 Task: Find connections with filter location Redcar with filter topic #Storytellingwith filter profile language Potuguese with filter current company Cochlear with filter school Panimalar Engineering College with filter industry Securities and Commodity Exchanges with filter service category Relocation with filter keywords title Chief Engineer
Action: Mouse moved to (478, 45)
Screenshot: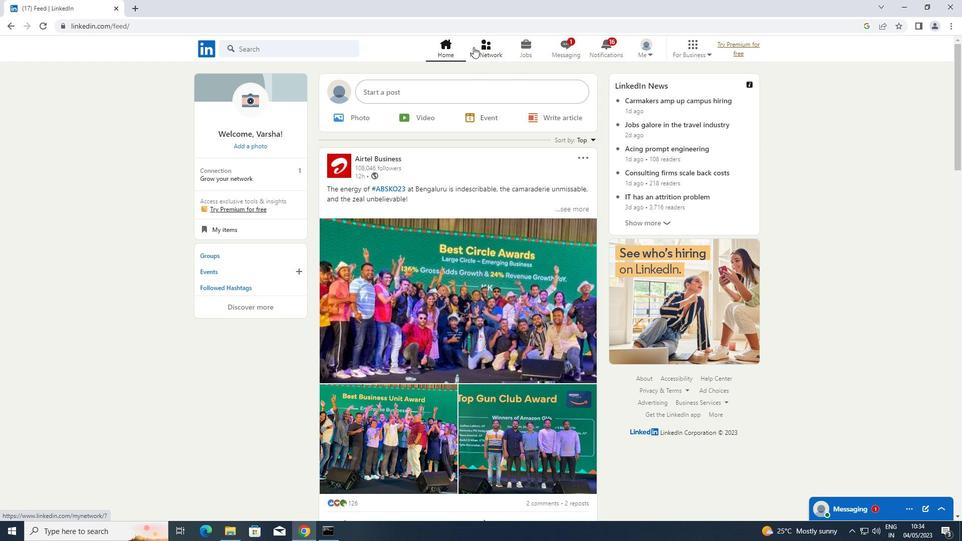 
Action: Mouse pressed left at (478, 45)
Screenshot: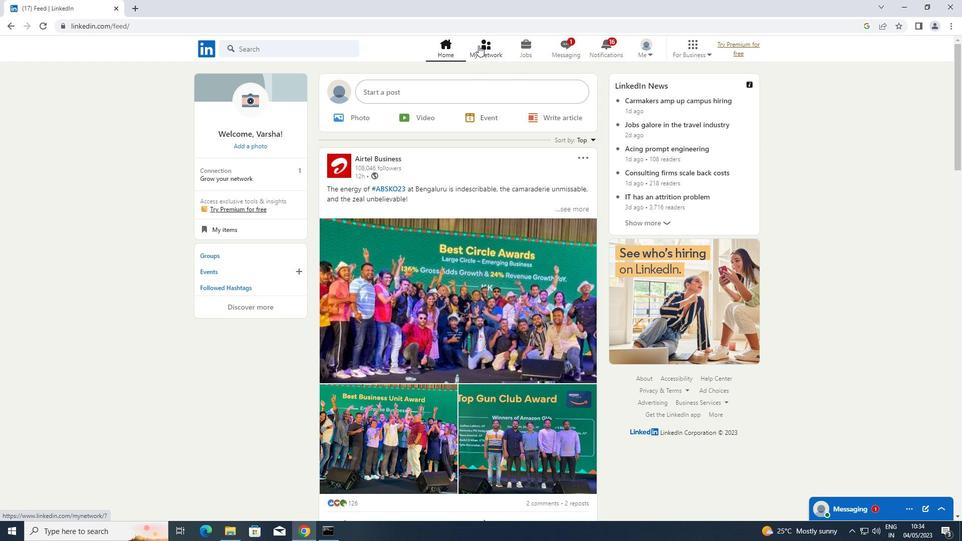 
Action: Mouse moved to (286, 107)
Screenshot: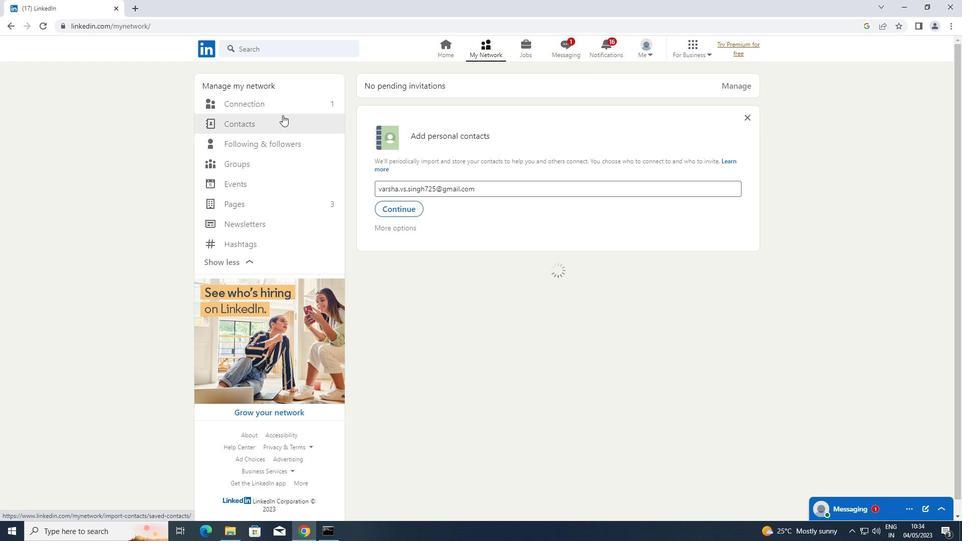 
Action: Mouse pressed left at (286, 107)
Screenshot: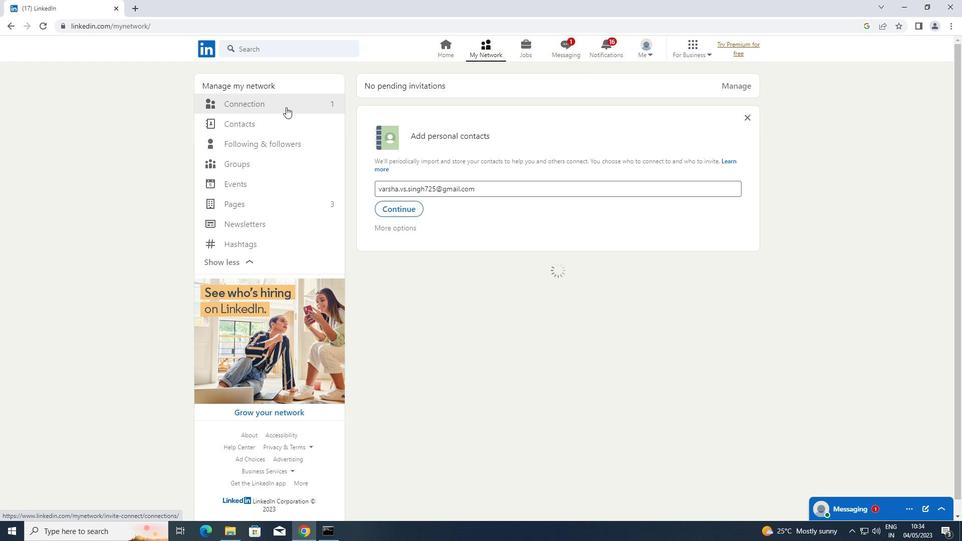 
Action: Mouse moved to (571, 108)
Screenshot: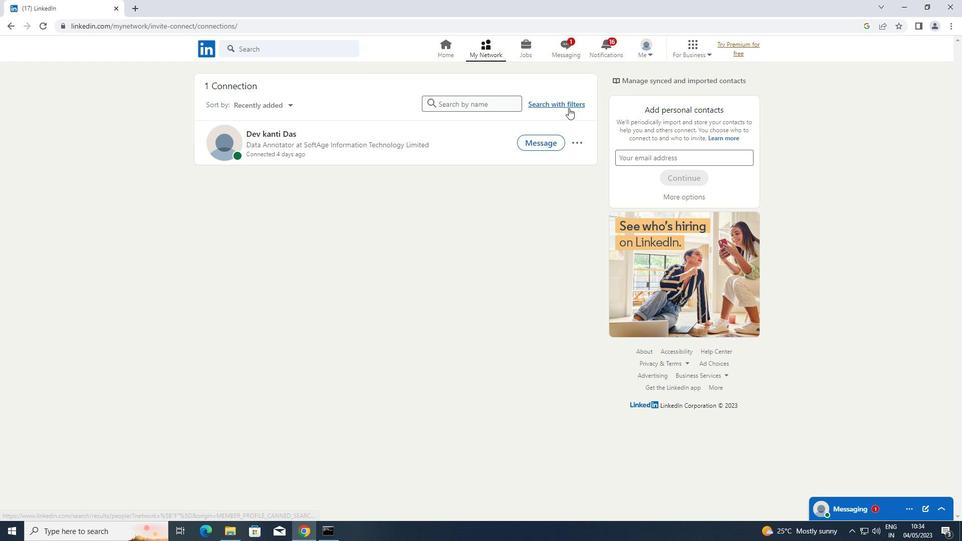 
Action: Mouse pressed left at (571, 108)
Screenshot: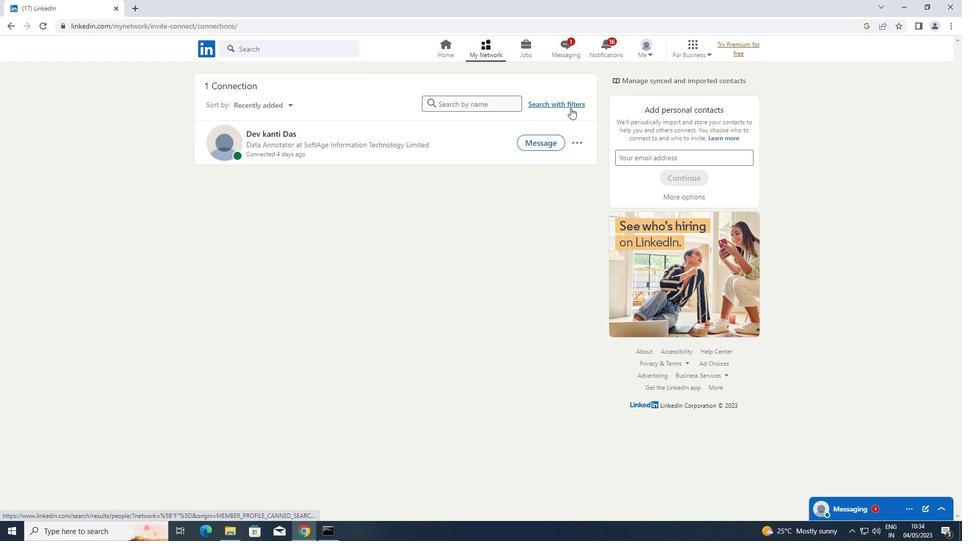 
Action: Mouse moved to (507, 76)
Screenshot: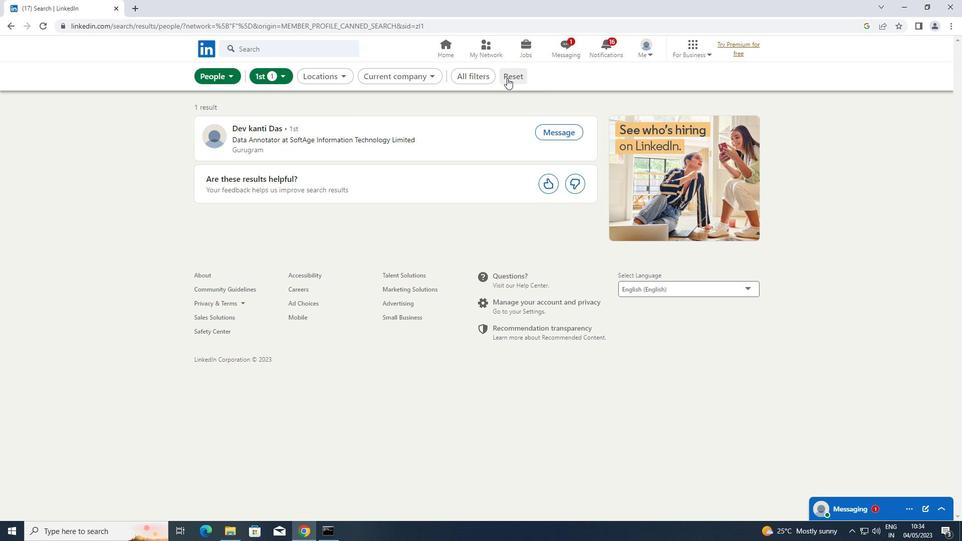 
Action: Mouse pressed left at (507, 76)
Screenshot: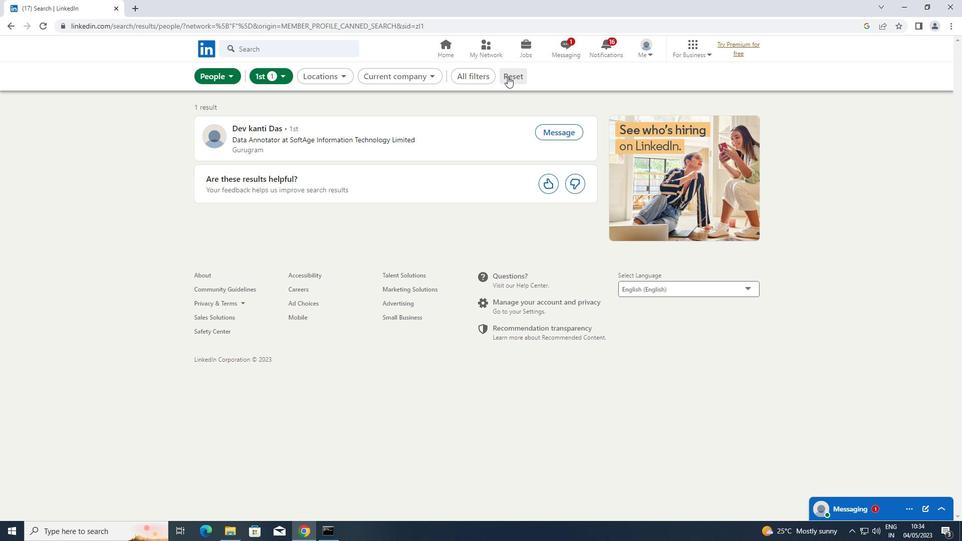 
Action: Mouse moved to (504, 76)
Screenshot: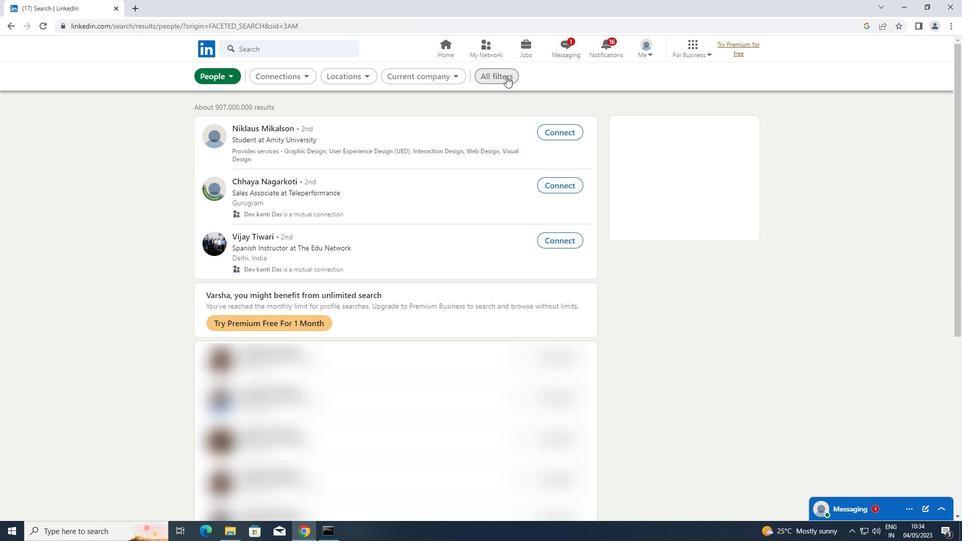 
Action: Mouse pressed left at (504, 76)
Screenshot: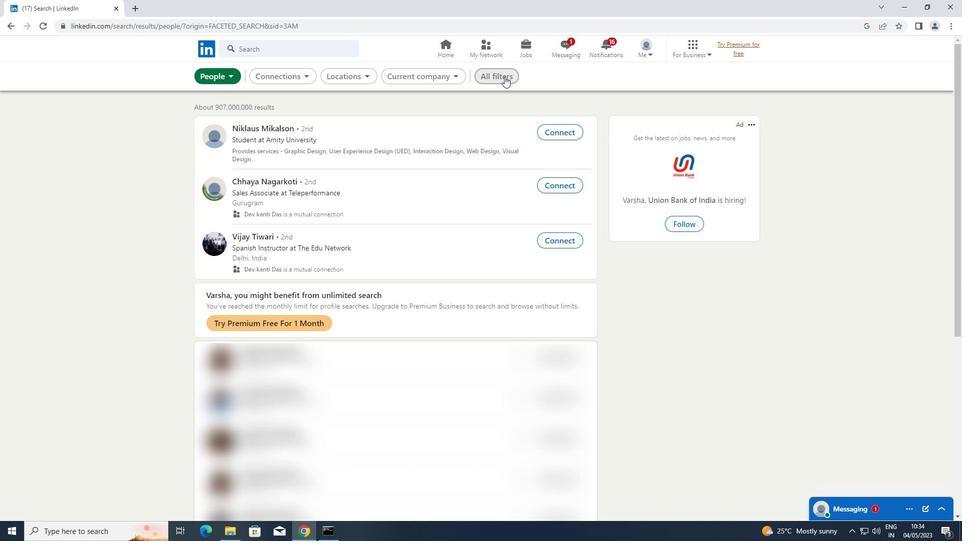 
Action: Mouse moved to (707, 188)
Screenshot: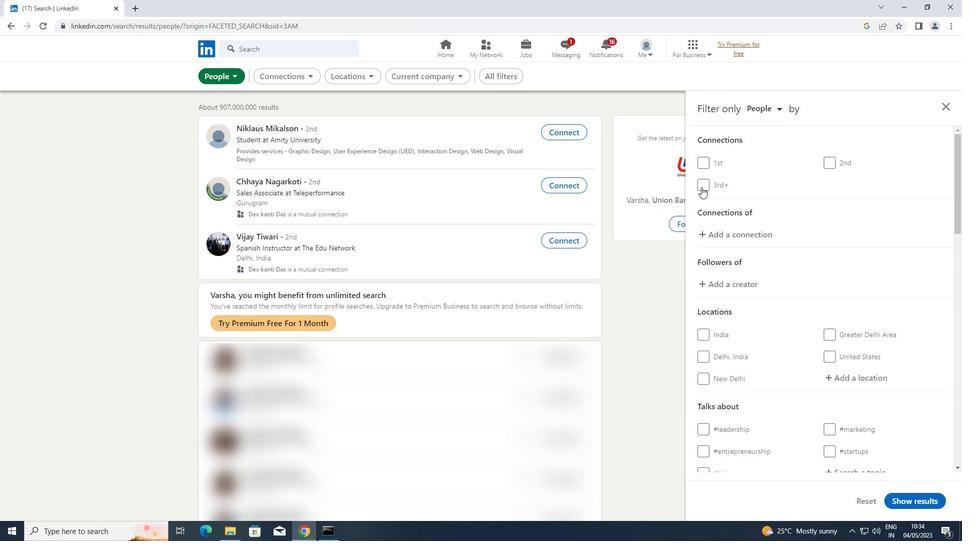 
Action: Mouse scrolled (707, 188) with delta (0, 0)
Screenshot: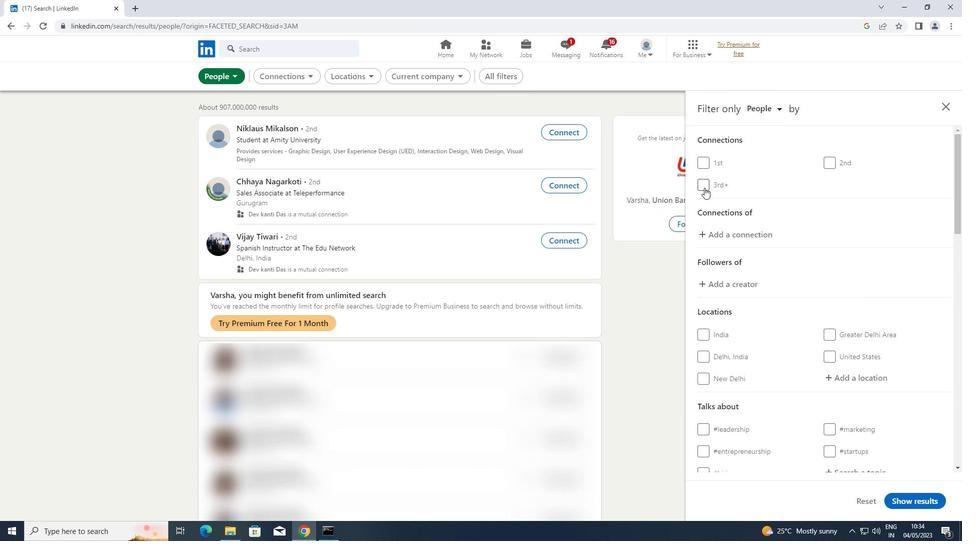 
Action: Mouse scrolled (707, 188) with delta (0, 0)
Screenshot: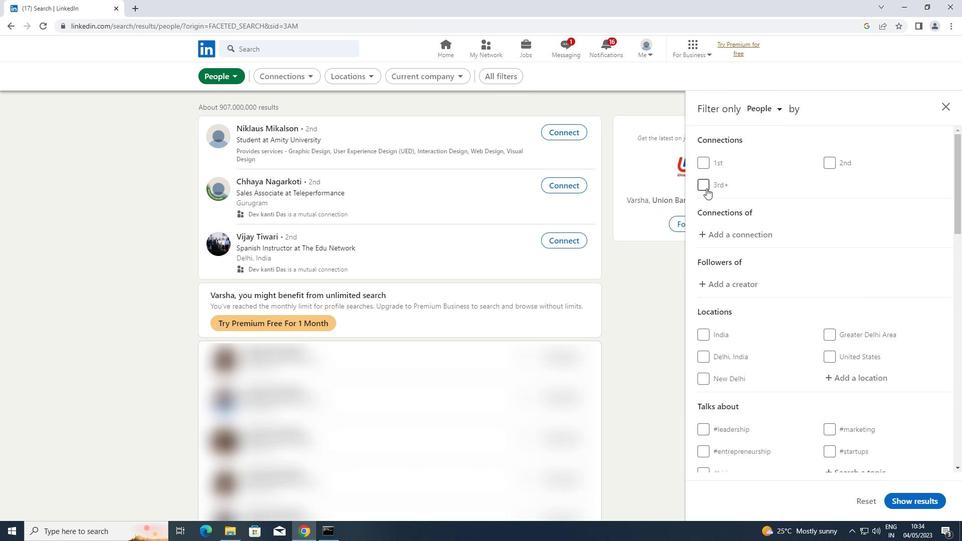 
Action: Mouse moved to (877, 274)
Screenshot: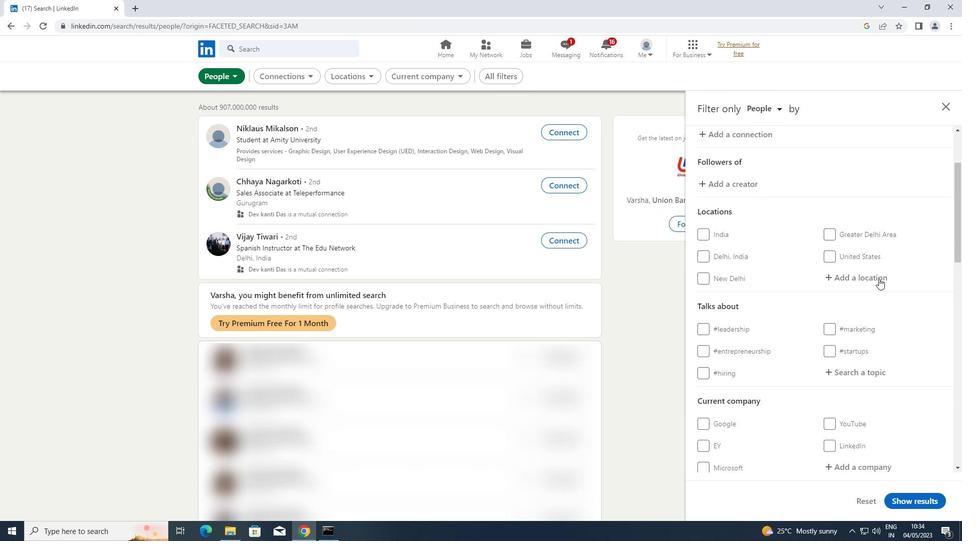 
Action: Mouse pressed left at (877, 274)
Screenshot: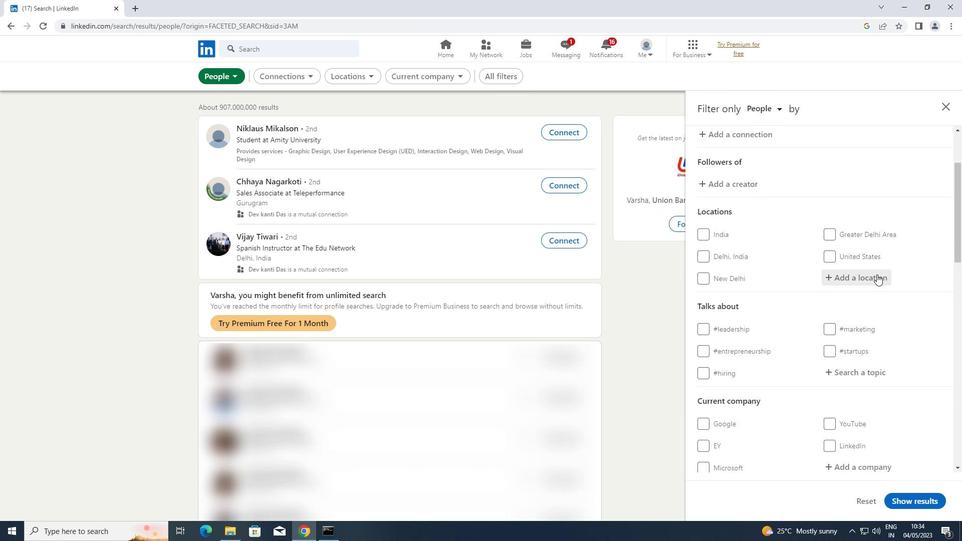 
Action: Key pressed <Key.shift>REDCAR
Screenshot: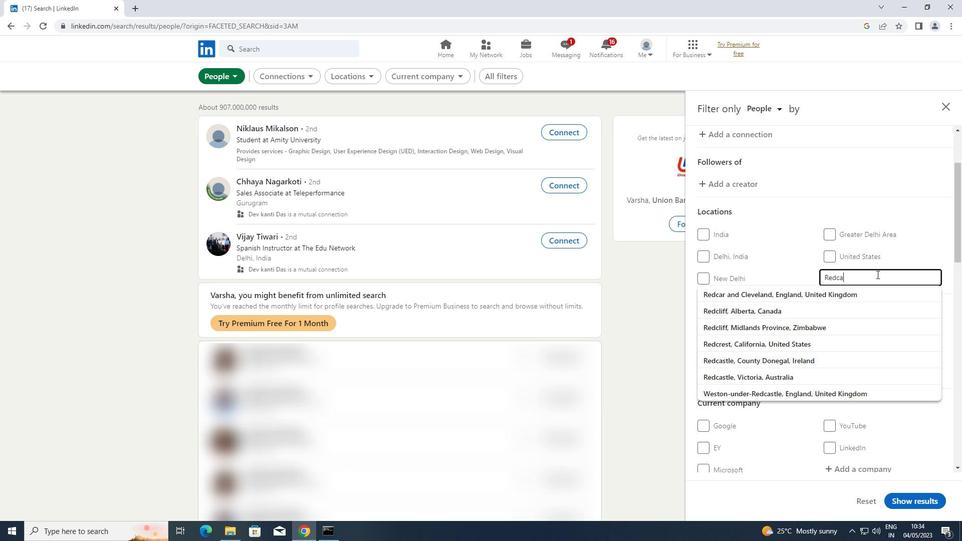 
Action: Mouse moved to (858, 378)
Screenshot: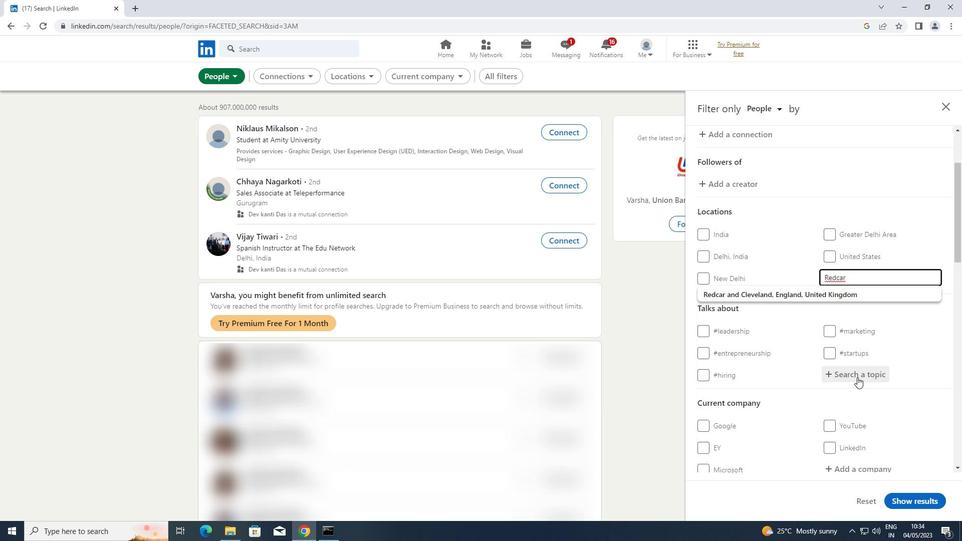 
Action: Mouse pressed left at (858, 378)
Screenshot: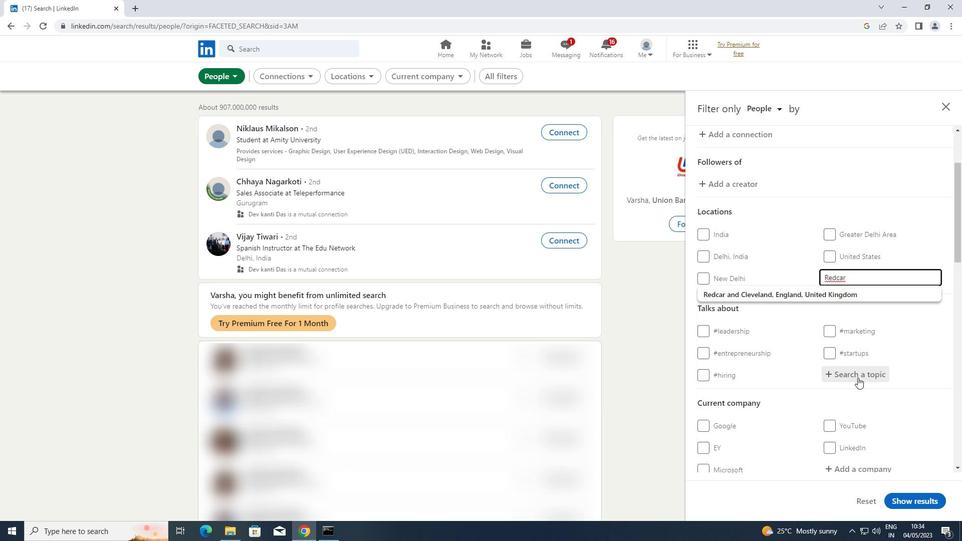 
Action: Key pressed <Key.shift>#<Key.shift>STORYTELLING
Screenshot: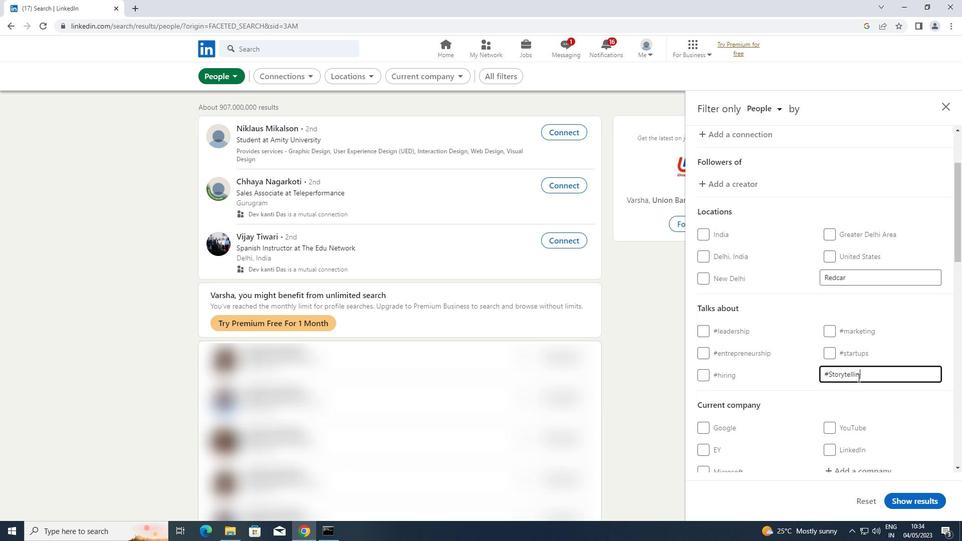 
Action: Mouse moved to (849, 386)
Screenshot: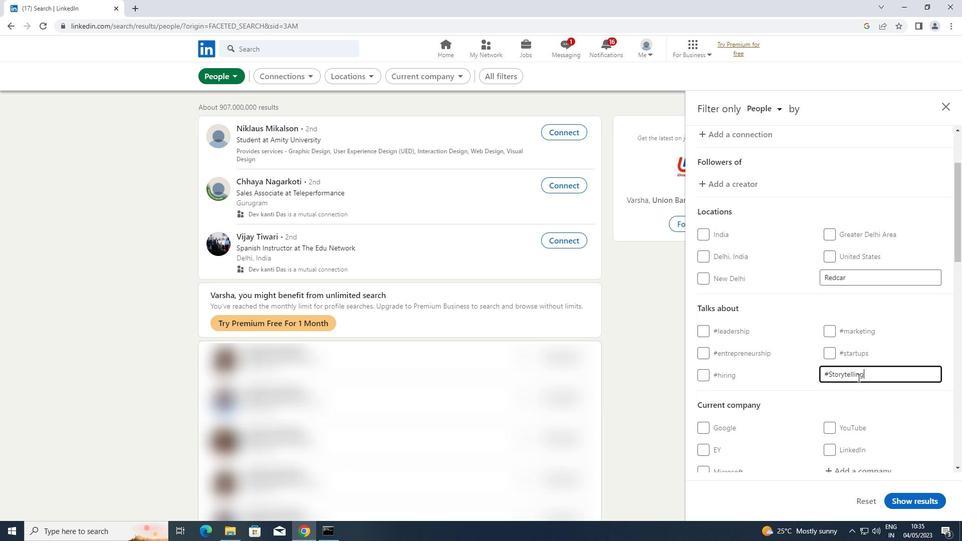 
Action: Mouse scrolled (849, 386) with delta (0, 0)
Screenshot: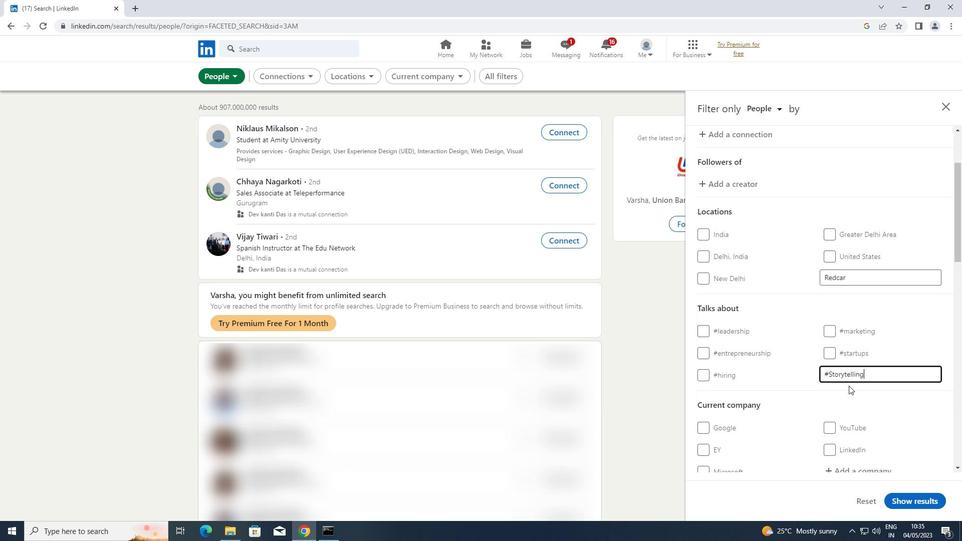 
Action: Mouse scrolled (849, 386) with delta (0, 0)
Screenshot: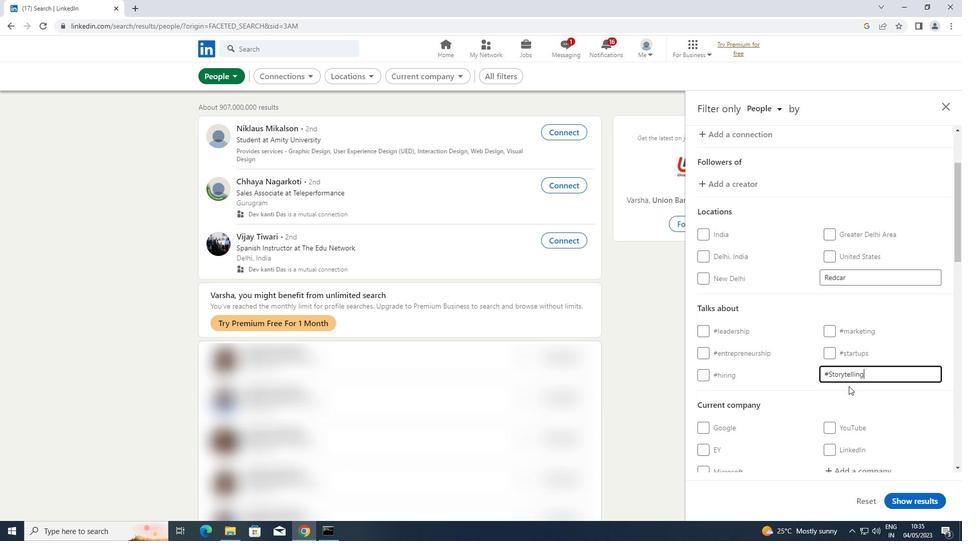 
Action: Mouse moved to (858, 373)
Screenshot: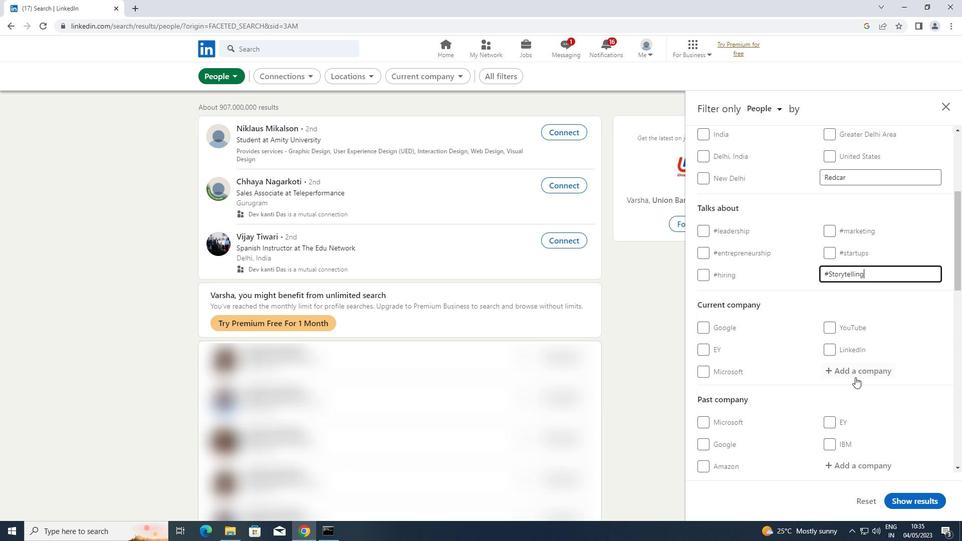 
Action: Mouse scrolled (858, 373) with delta (0, 0)
Screenshot: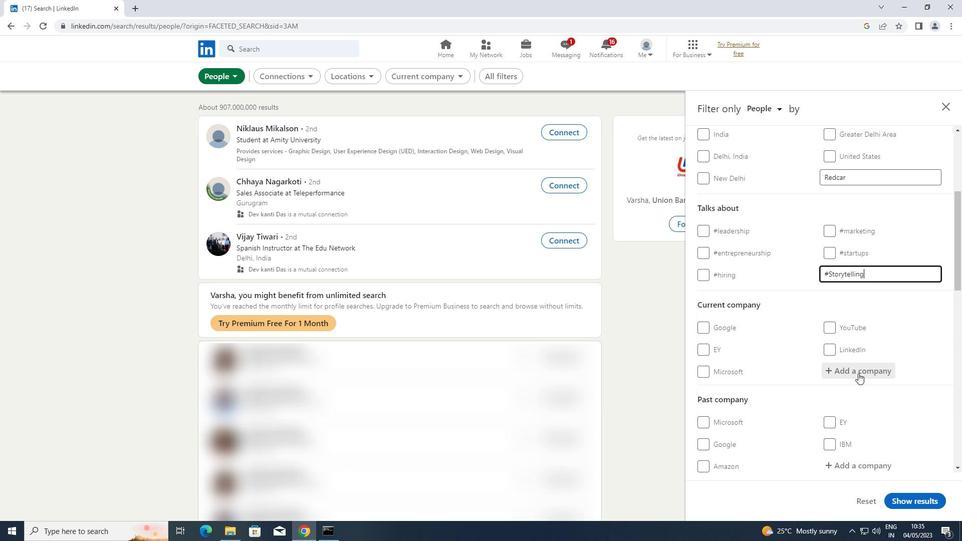 
Action: Mouse scrolled (858, 373) with delta (0, 0)
Screenshot: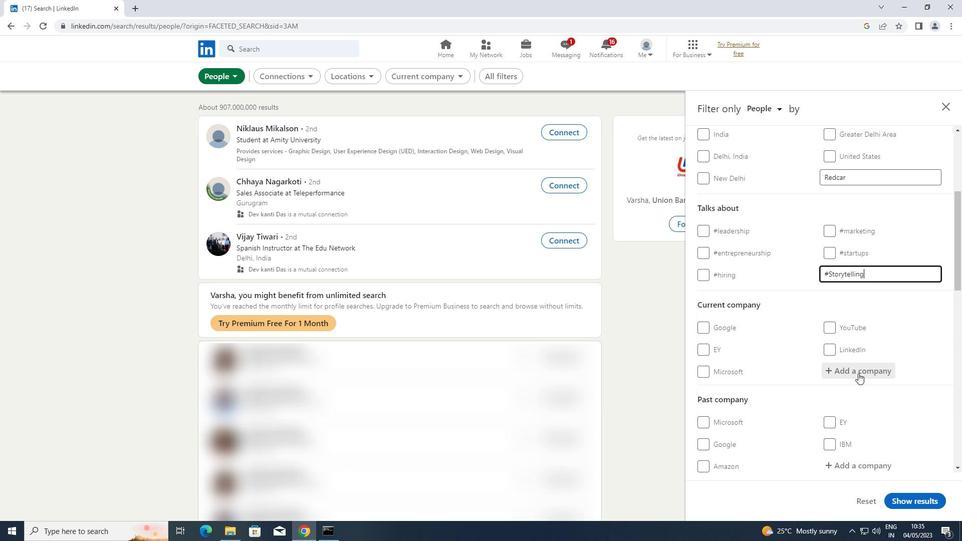 
Action: Mouse scrolled (858, 373) with delta (0, 0)
Screenshot: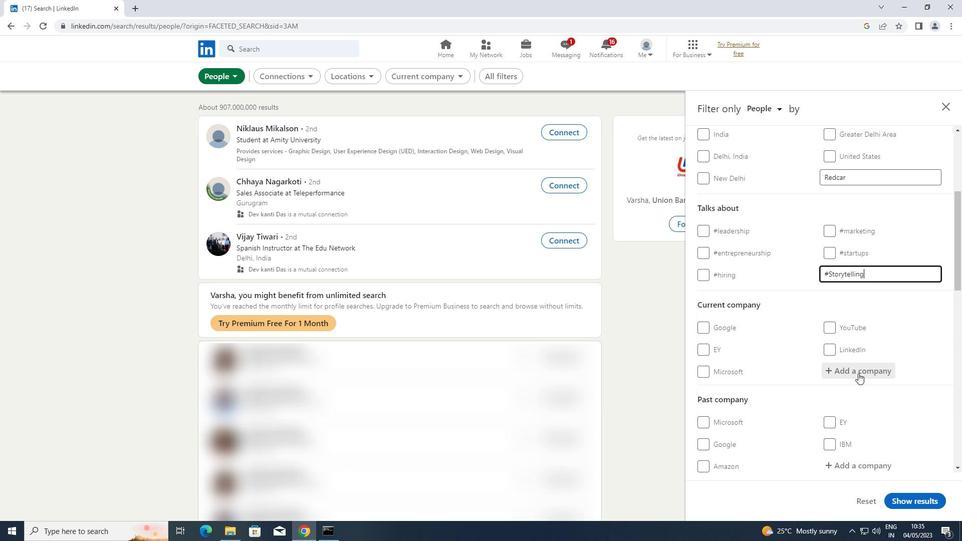 
Action: Mouse scrolled (858, 373) with delta (0, 0)
Screenshot: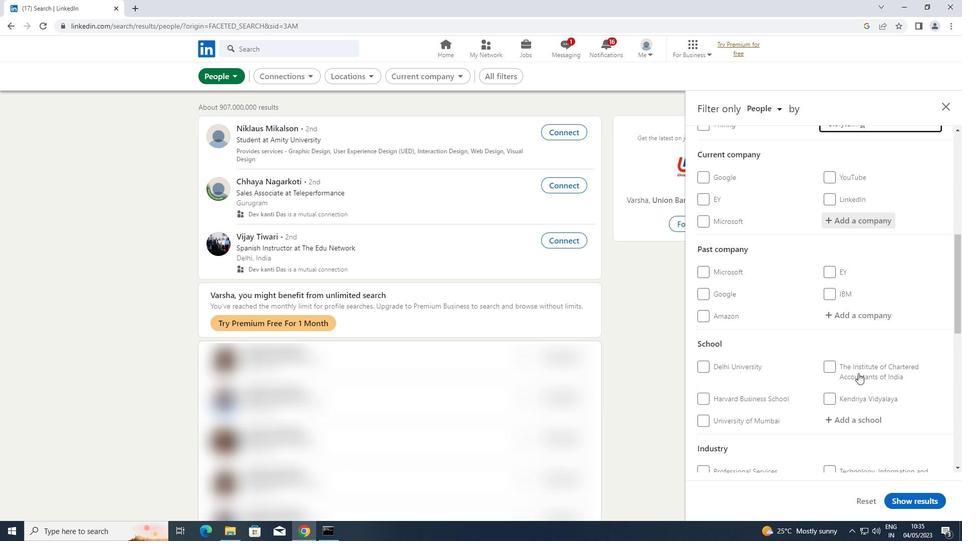 
Action: Mouse scrolled (858, 373) with delta (0, 0)
Screenshot: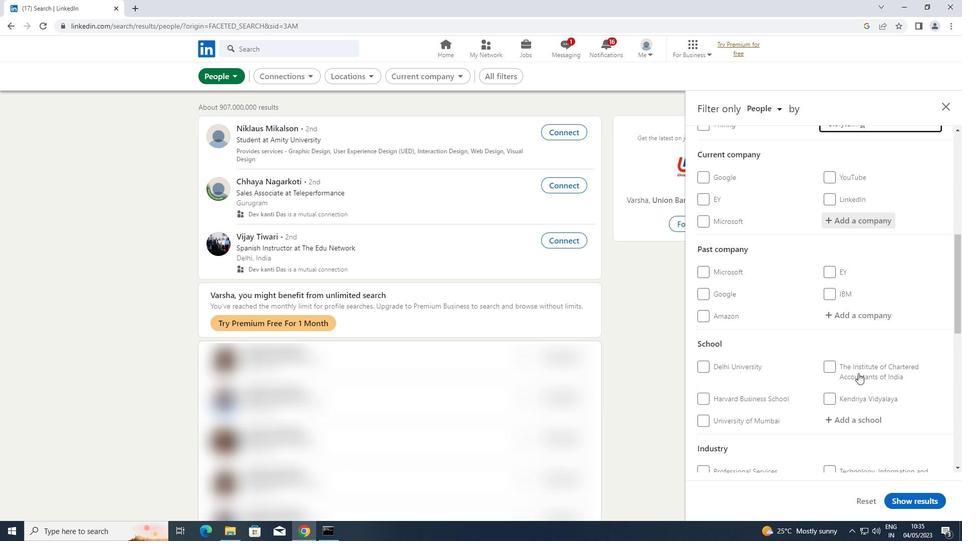 
Action: Mouse scrolled (858, 373) with delta (0, 0)
Screenshot: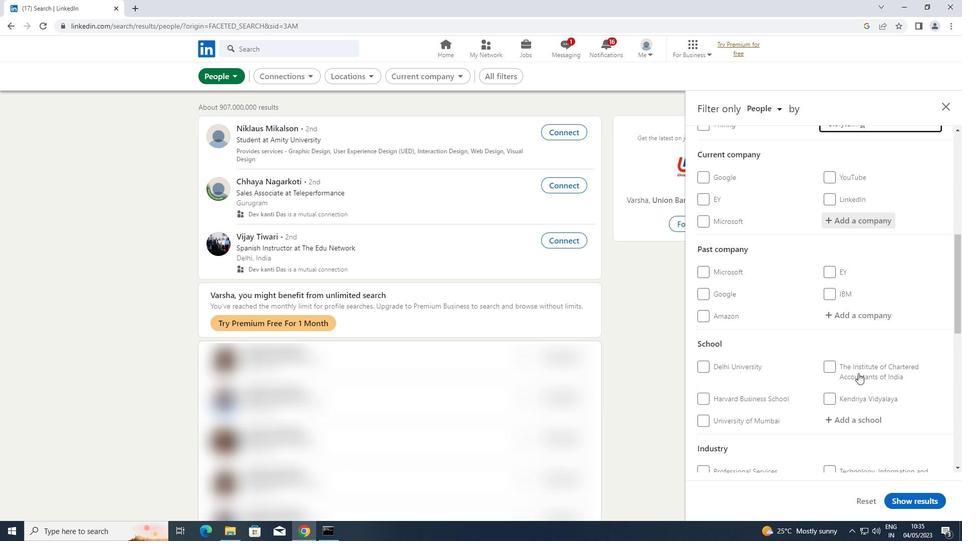 
Action: Mouse scrolled (858, 373) with delta (0, 0)
Screenshot: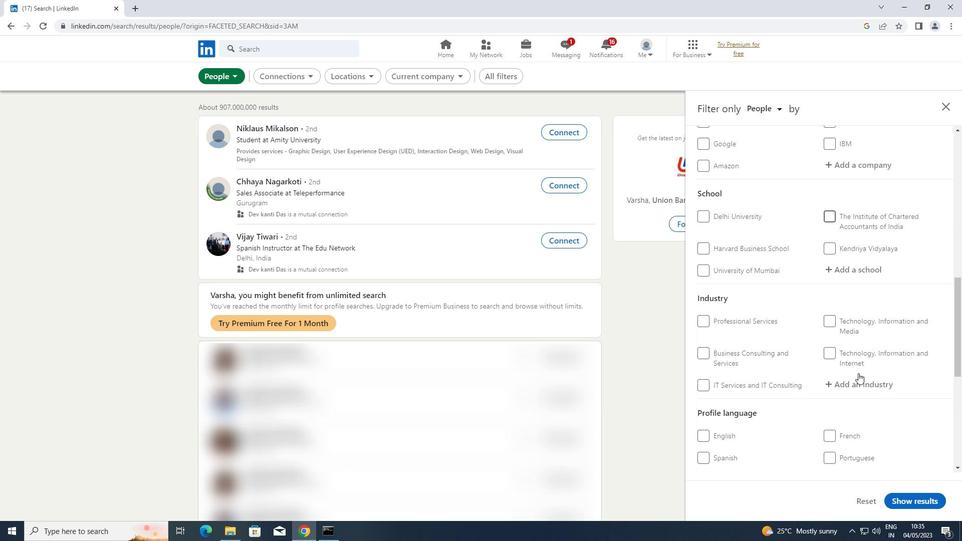 
Action: Mouse scrolled (858, 373) with delta (0, 0)
Screenshot: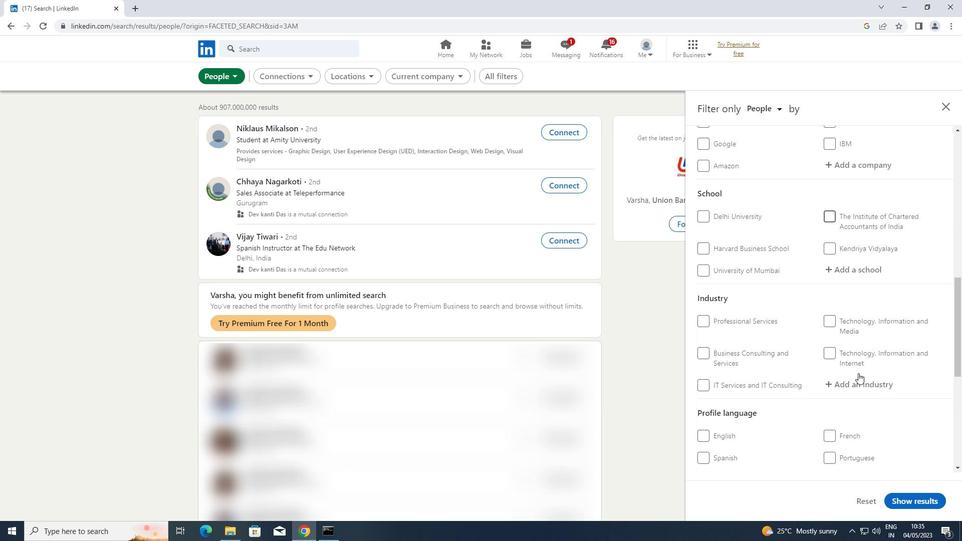 
Action: Mouse scrolled (858, 373) with delta (0, 0)
Screenshot: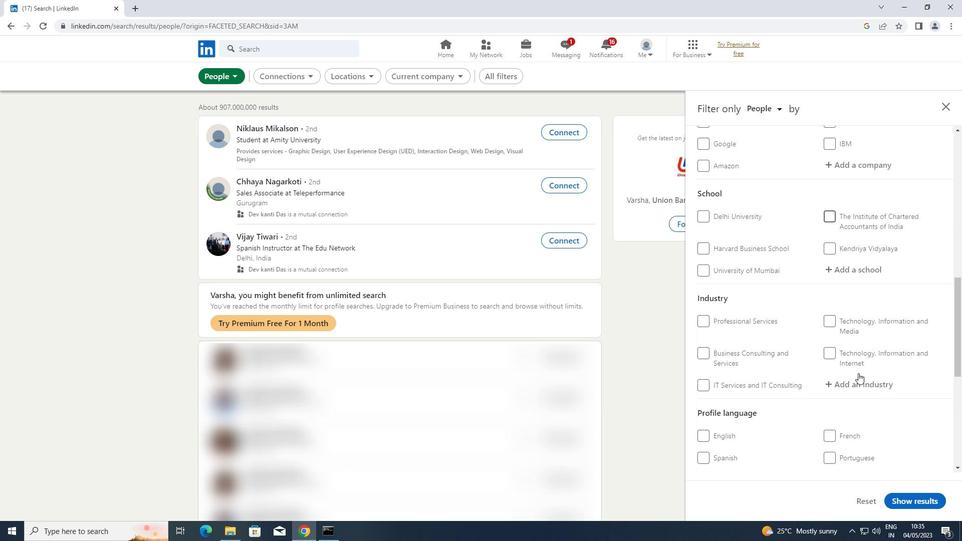 
Action: Mouse scrolled (858, 373) with delta (0, 0)
Screenshot: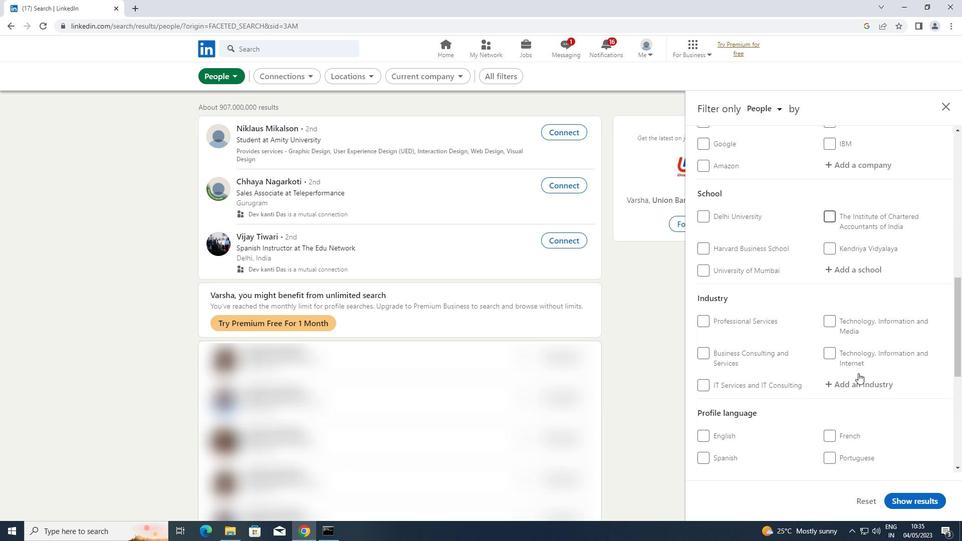 
Action: Mouse moved to (828, 251)
Screenshot: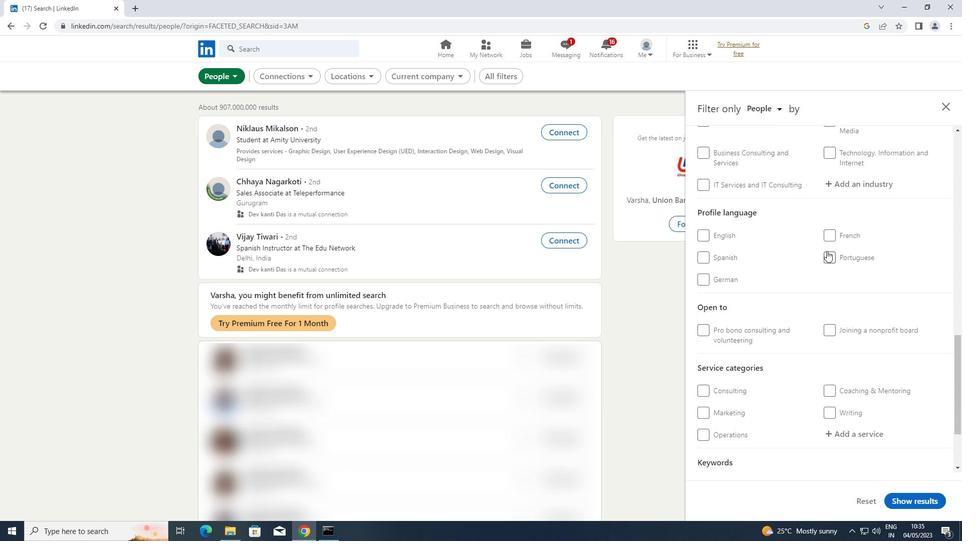 
Action: Mouse pressed left at (828, 251)
Screenshot: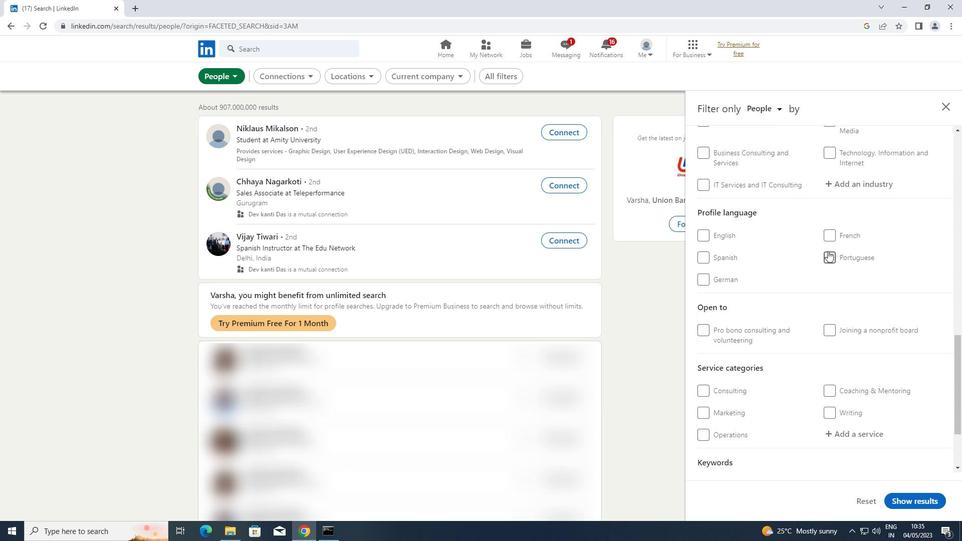 
Action: Mouse scrolled (828, 252) with delta (0, 0)
Screenshot: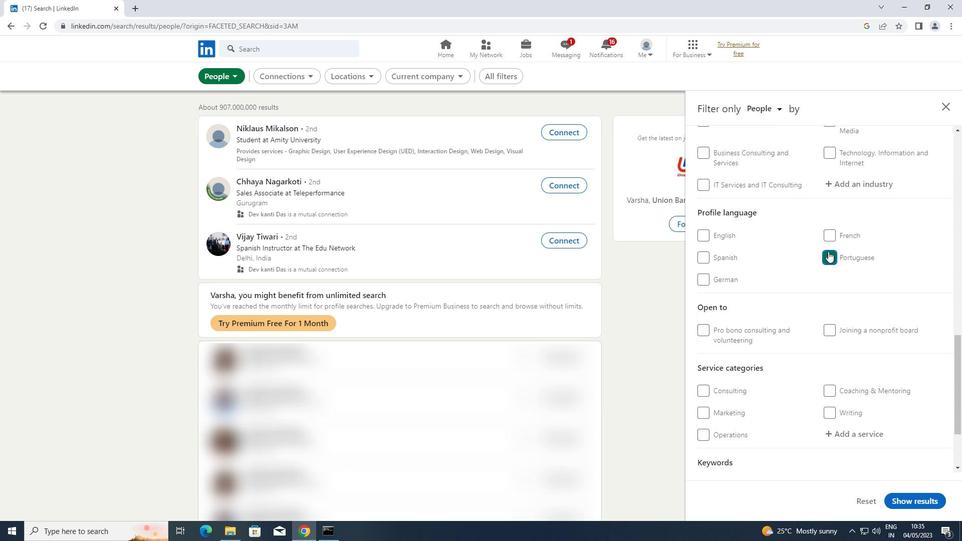 
Action: Mouse scrolled (828, 252) with delta (0, 0)
Screenshot: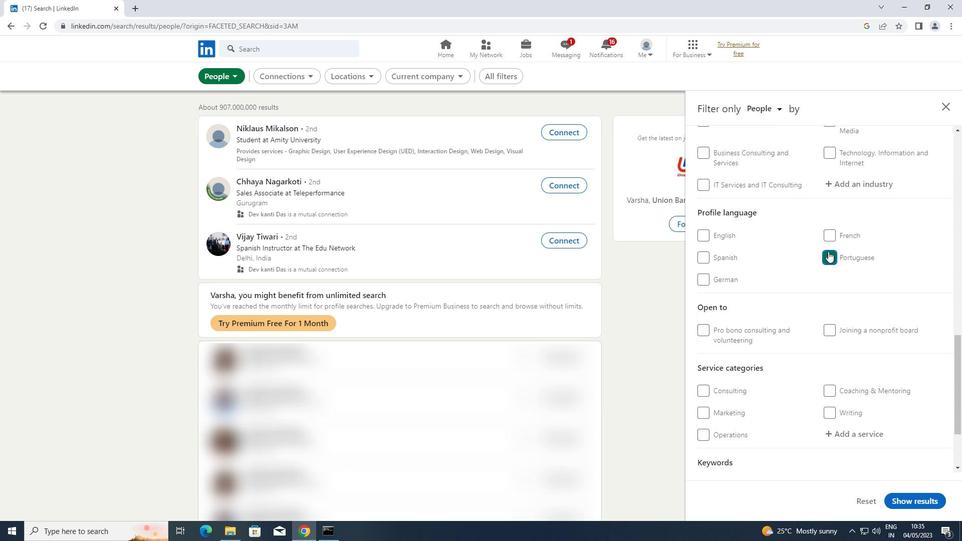 
Action: Mouse scrolled (828, 252) with delta (0, 0)
Screenshot: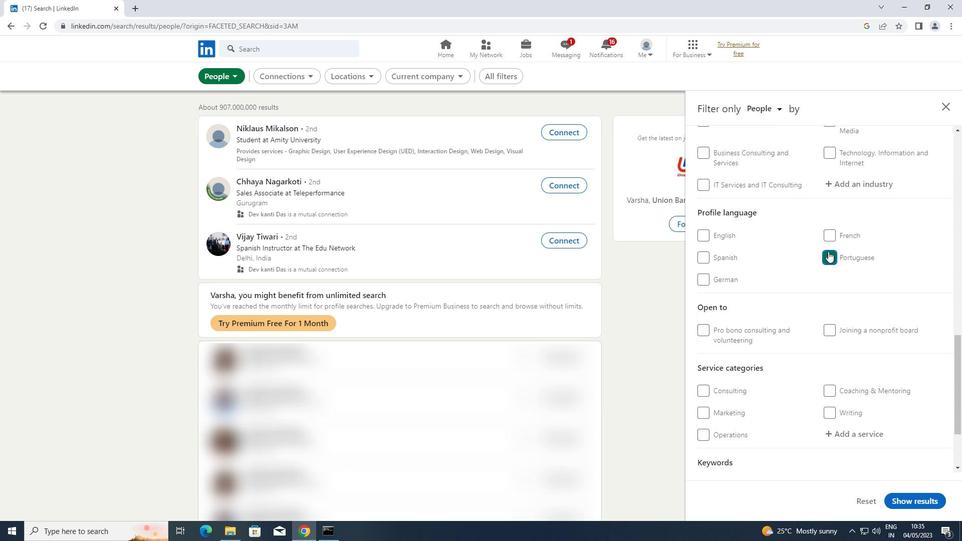 
Action: Mouse scrolled (828, 252) with delta (0, 0)
Screenshot: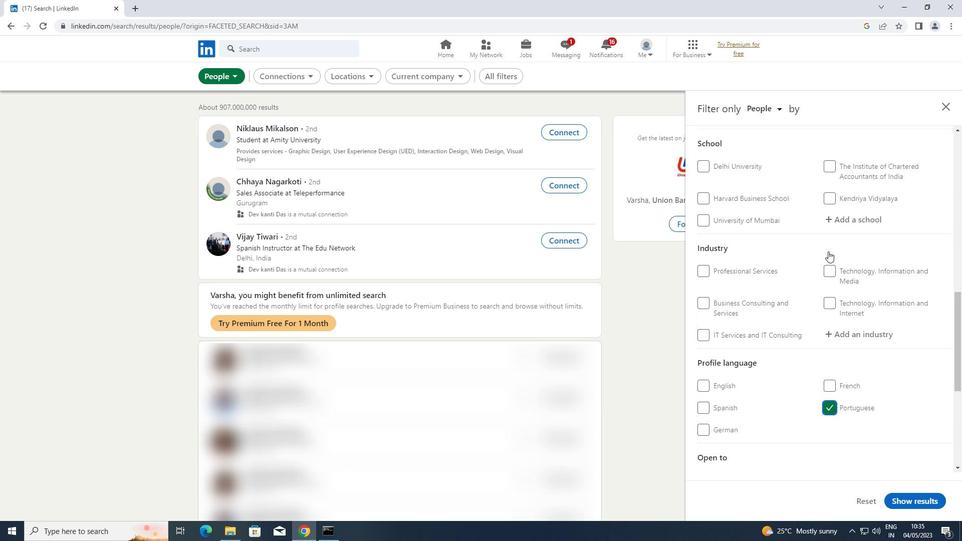 
Action: Mouse scrolled (828, 252) with delta (0, 0)
Screenshot: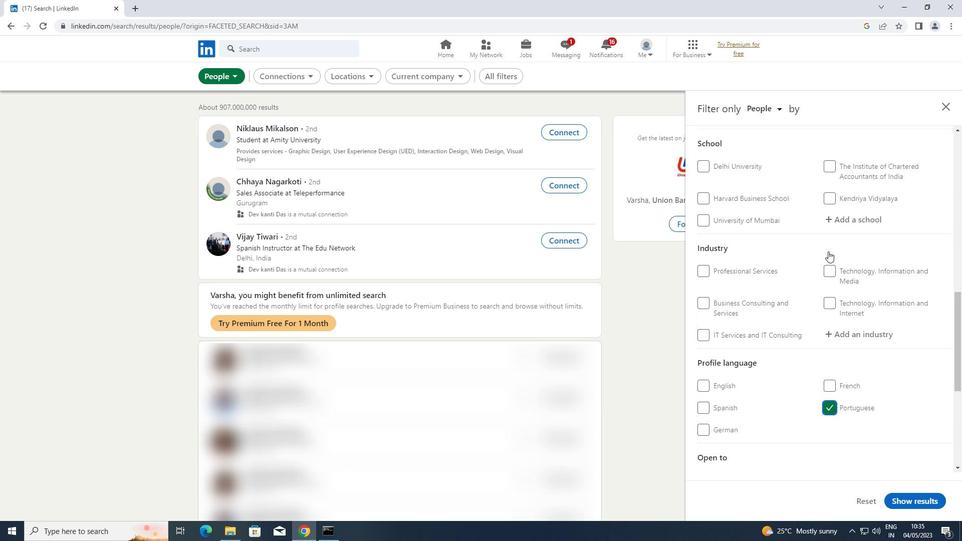 
Action: Mouse scrolled (828, 252) with delta (0, 0)
Screenshot: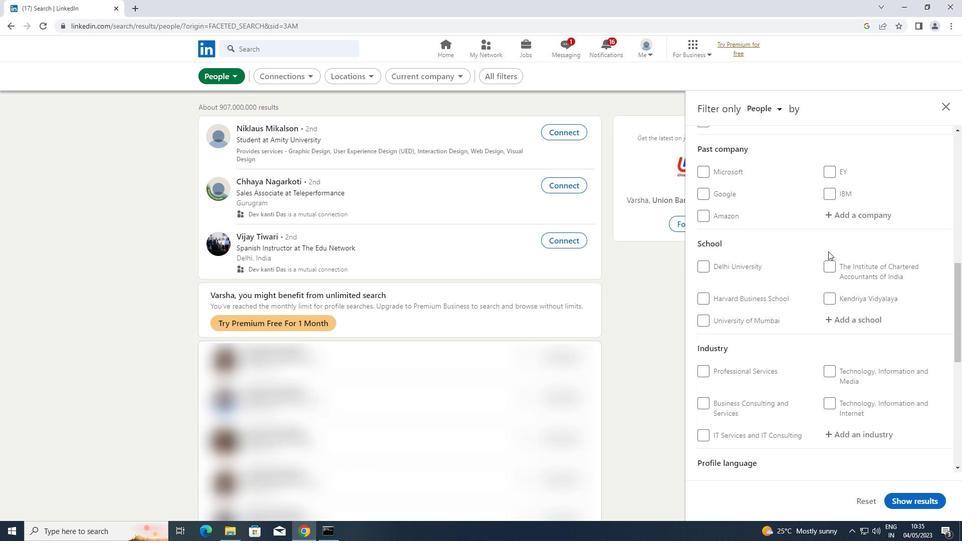 
Action: Mouse scrolled (828, 252) with delta (0, 0)
Screenshot: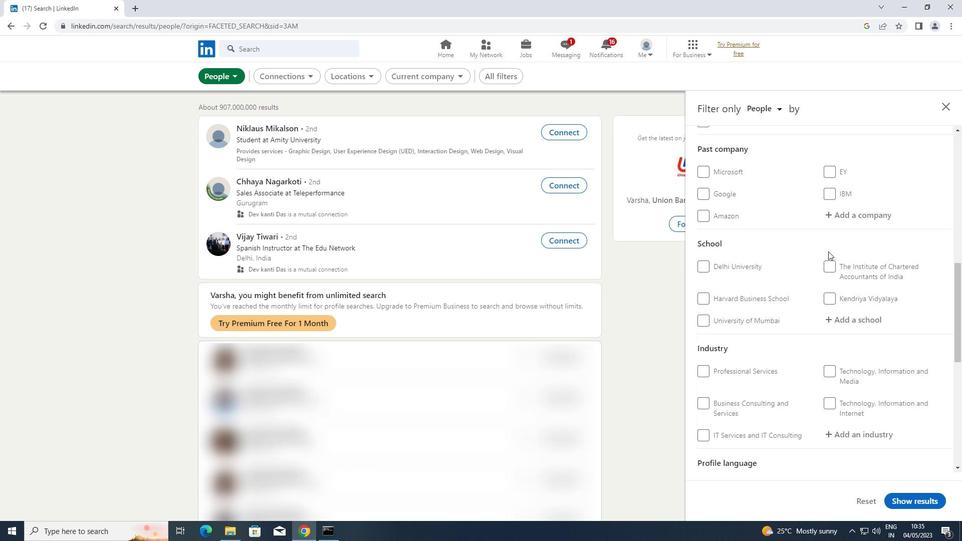 
Action: Mouse scrolled (828, 252) with delta (0, 0)
Screenshot: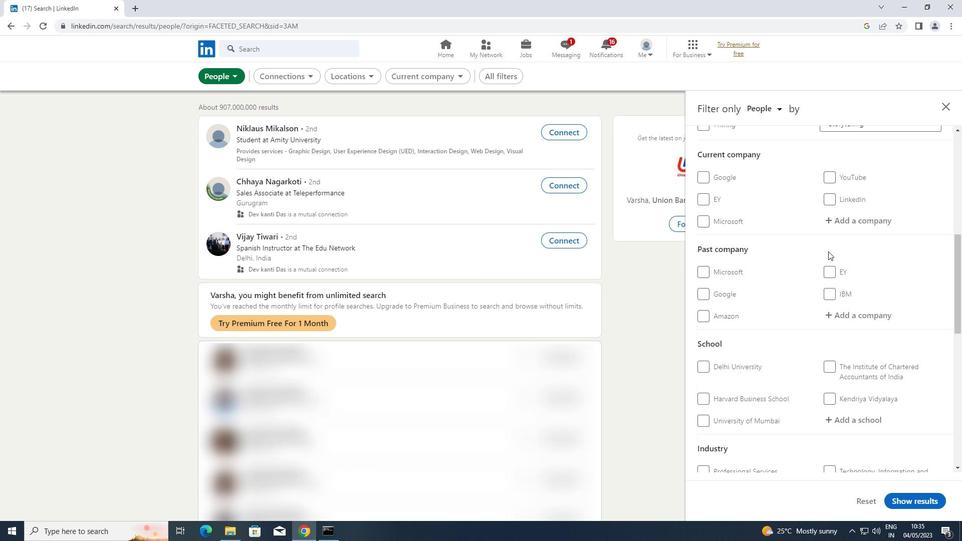 
Action: Mouse moved to (837, 270)
Screenshot: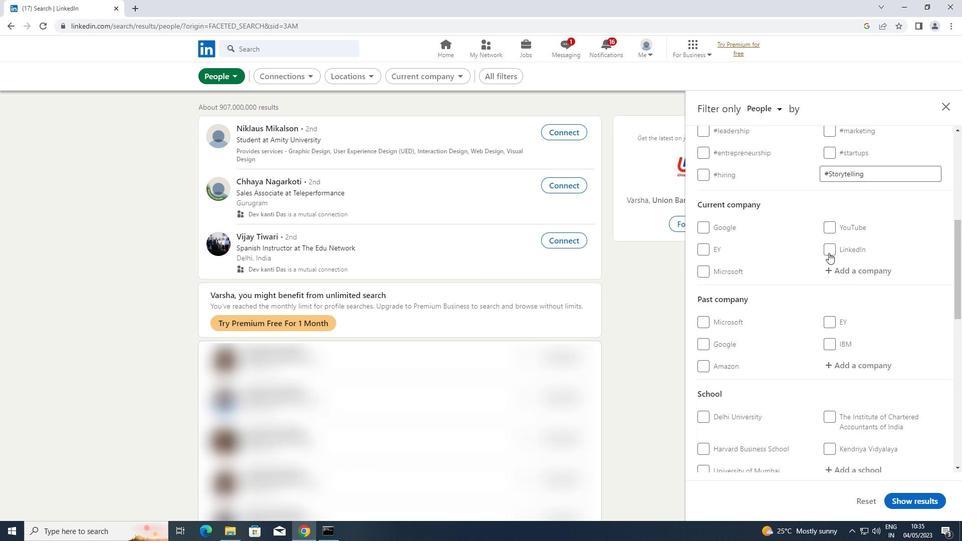 
Action: Mouse pressed left at (837, 270)
Screenshot: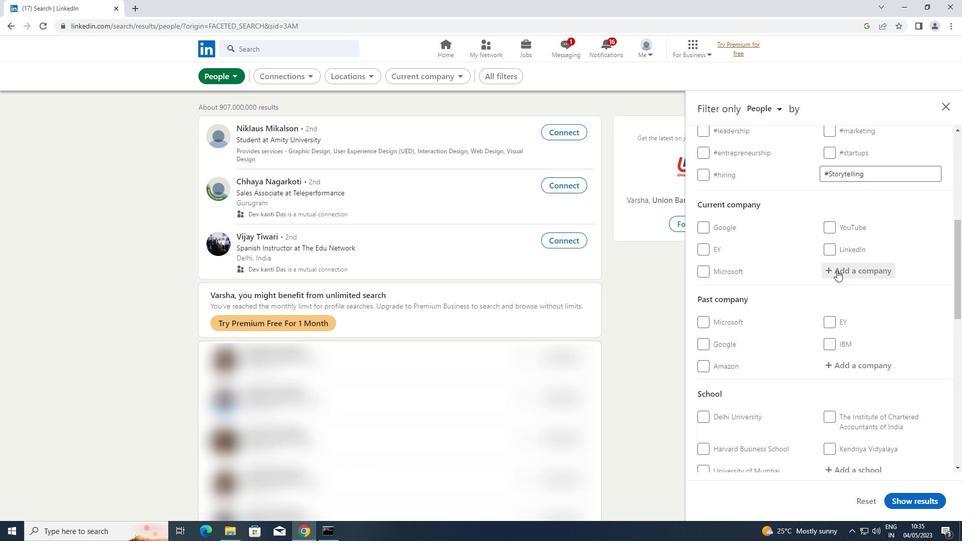 
Action: Key pressed <Key.shift>COCH
Screenshot: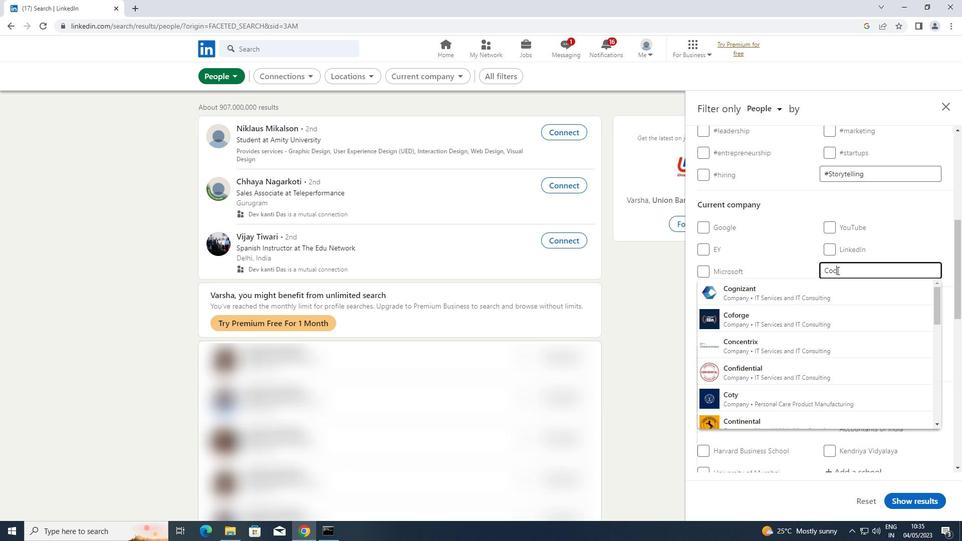 
Action: Mouse moved to (799, 297)
Screenshot: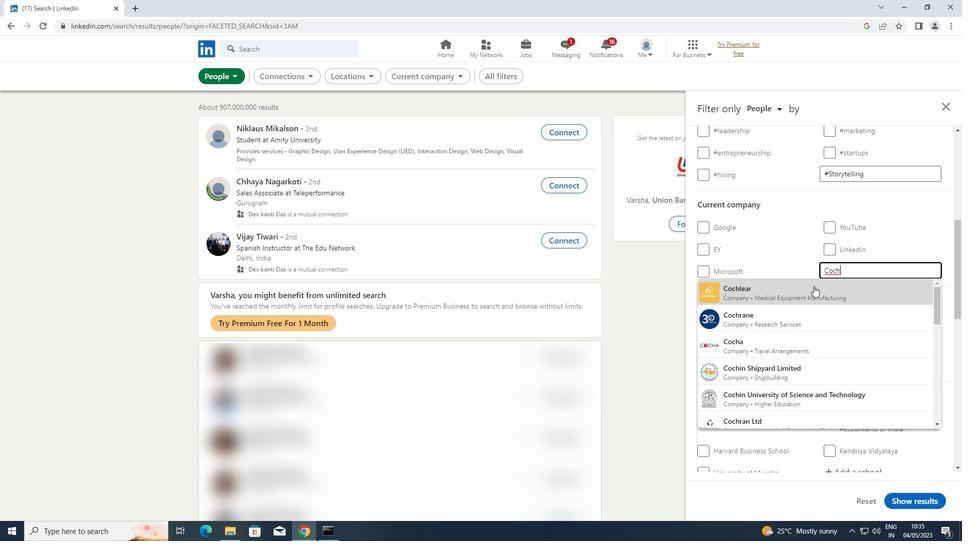 
Action: Mouse pressed left at (799, 297)
Screenshot: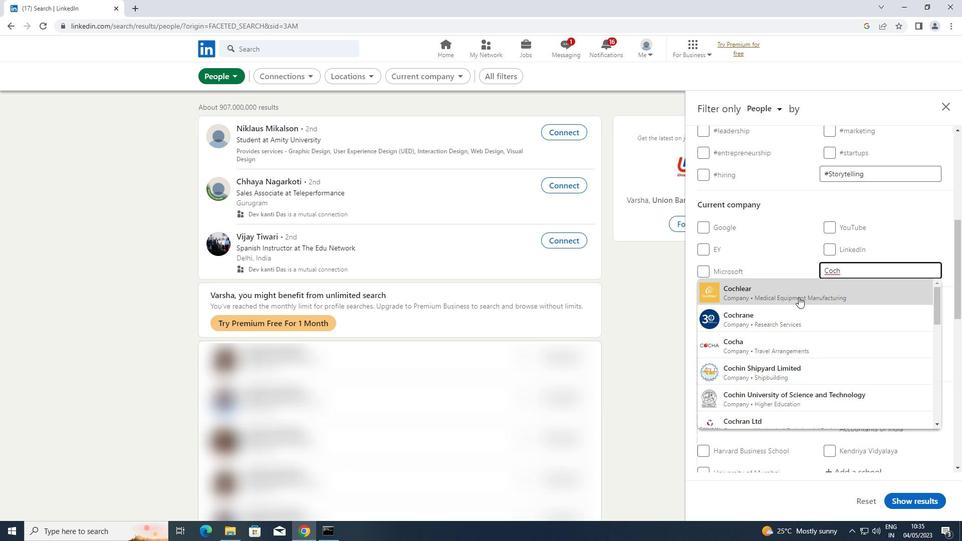 
Action: Mouse scrolled (799, 296) with delta (0, 0)
Screenshot: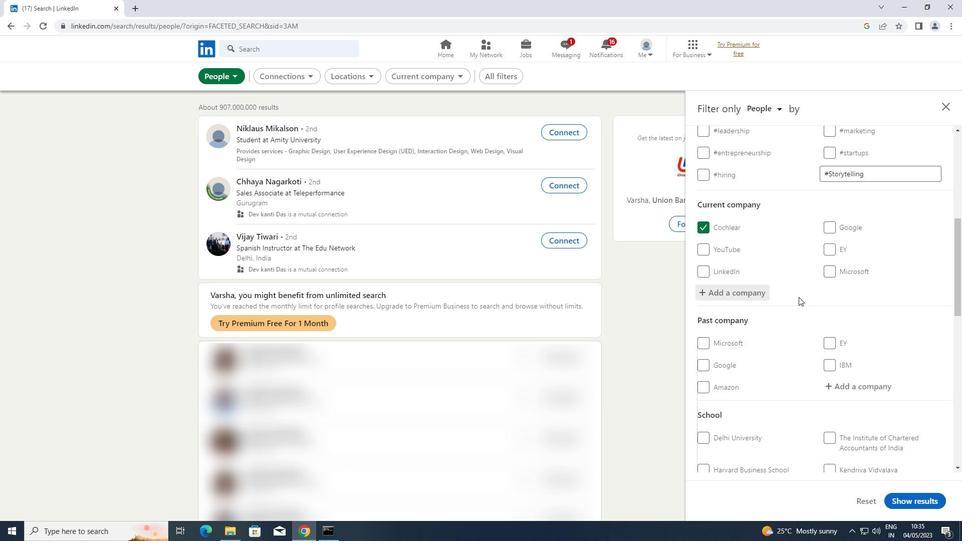 
Action: Mouse scrolled (799, 296) with delta (0, 0)
Screenshot: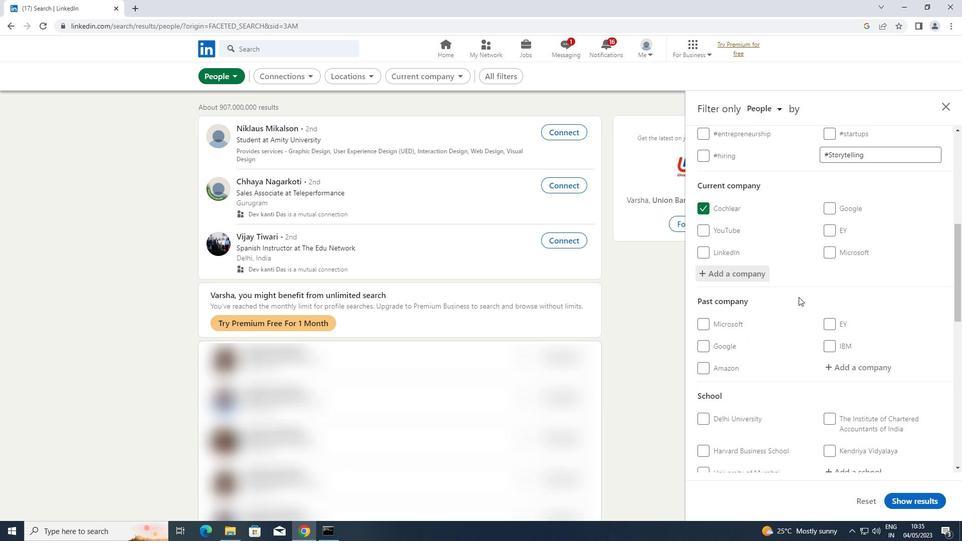 
Action: Mouse moved to (847, 388)
Screenshot: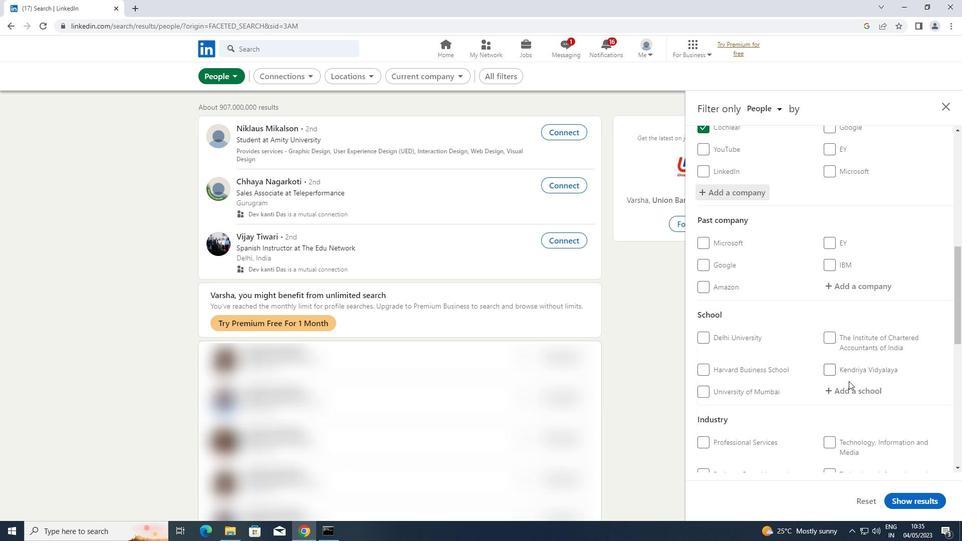 
Action: Mouse pressed left at (847, 388)
Screenshot: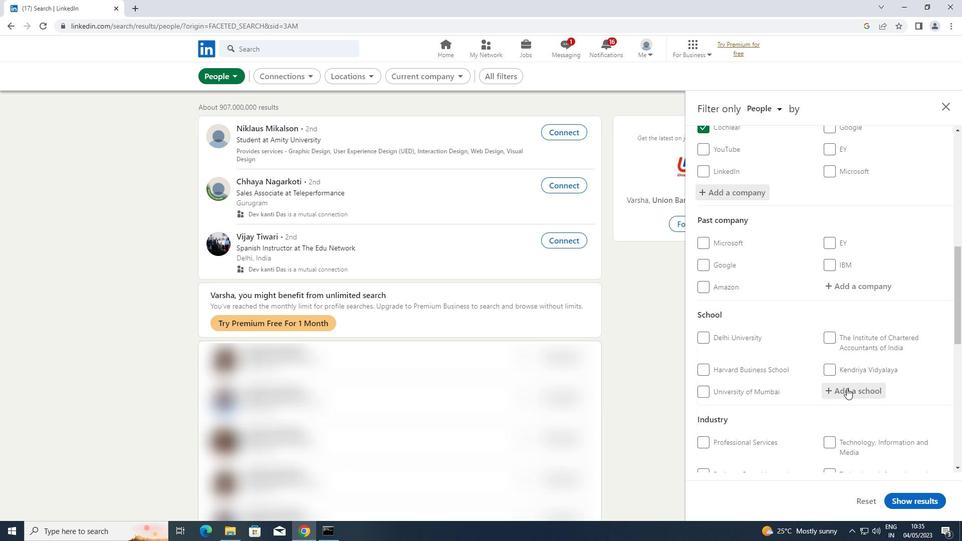 
Action: Key pressed <Key.shift>PANIMALAR
Screenshot: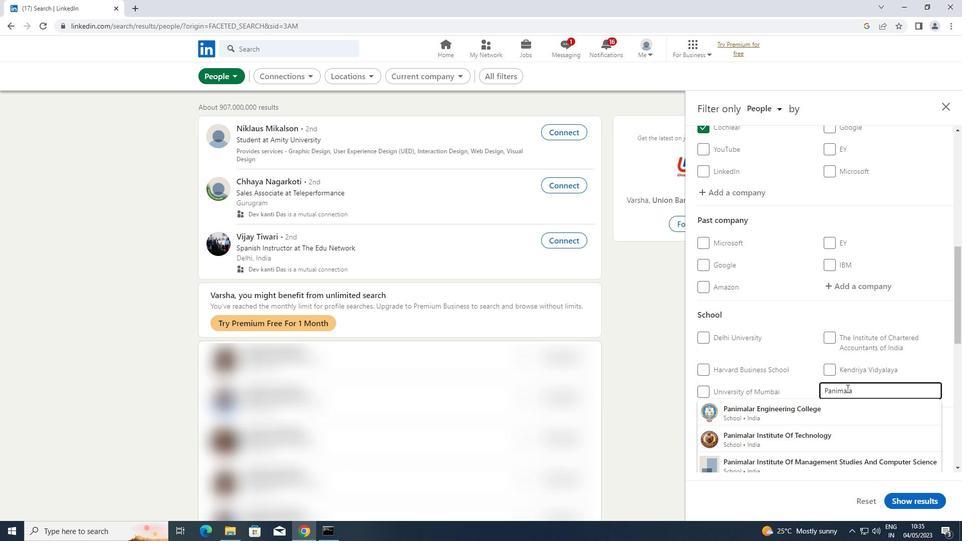 
Action: Mouse moved to (793, 411)
Screenshot: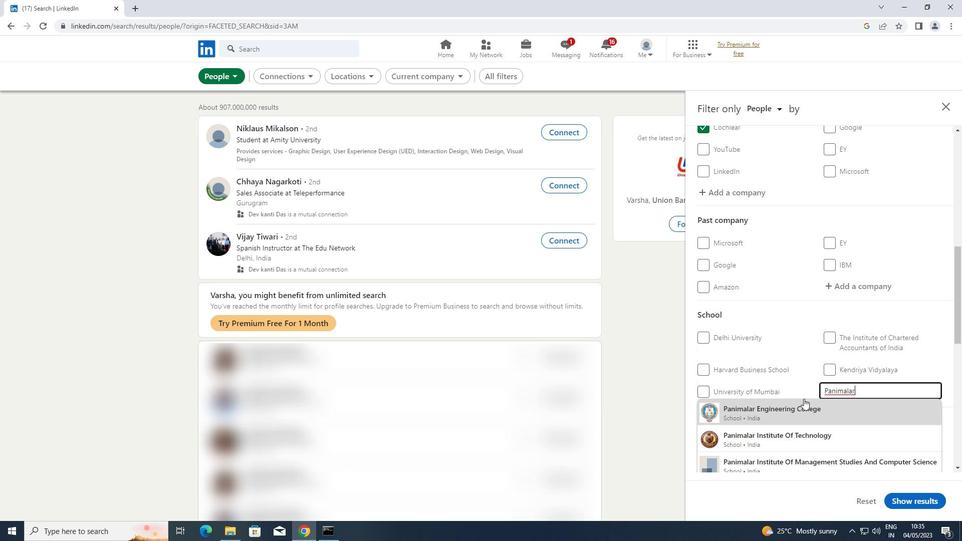 
Action: Mouse pressed left at (793, 411)
Screenshot: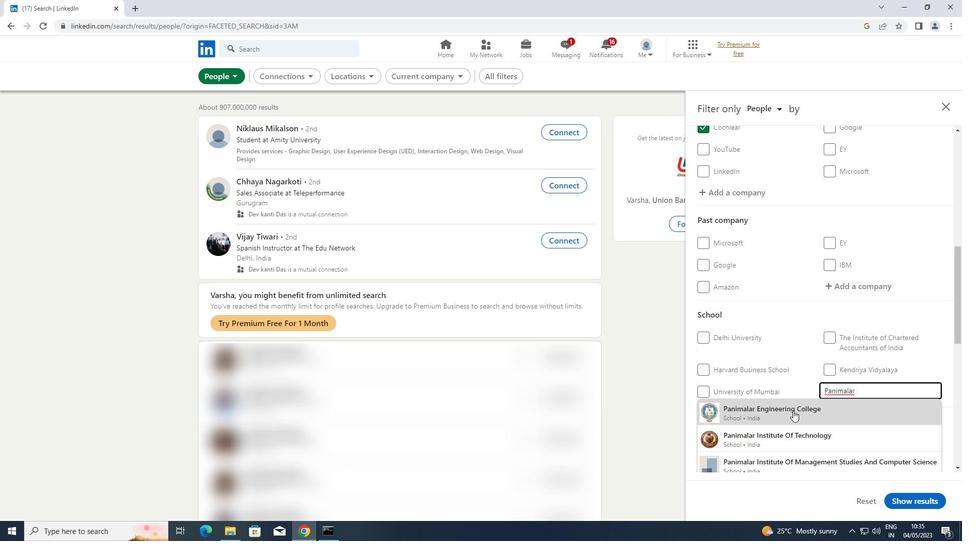 
Action: Mouse scrolled (793, 410) with delta (0, 0)
Screenshot: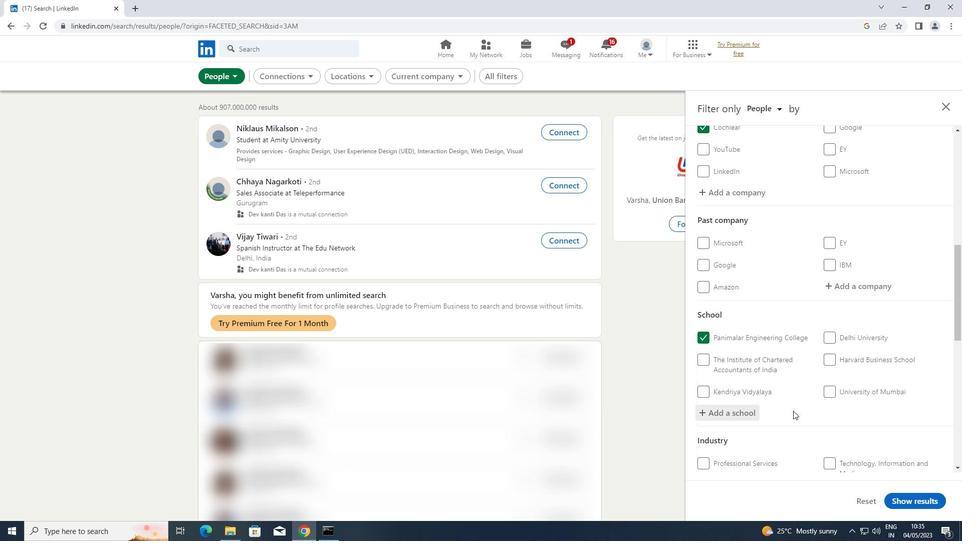 
Action: Mouse scrolled (793, 410) with delta (0, 0)
Screenshot: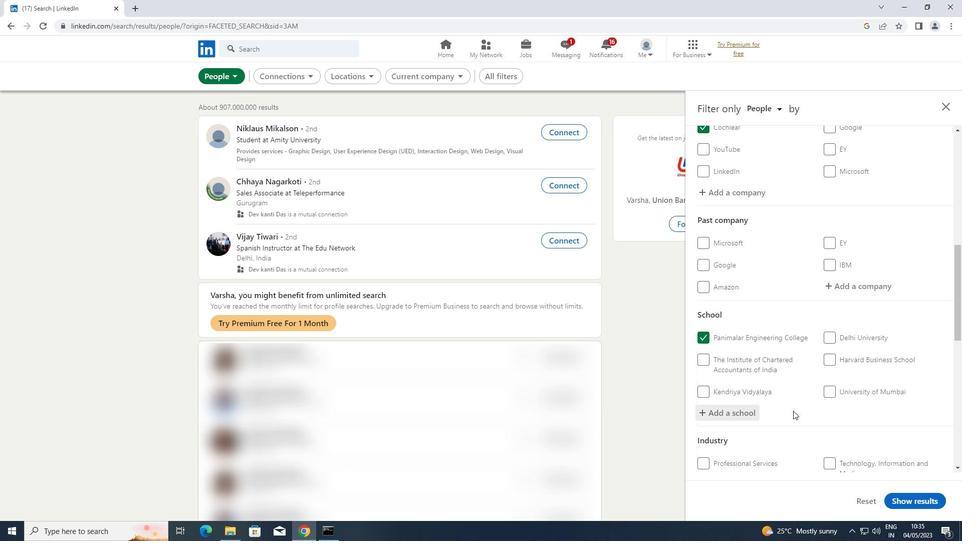 
Action: Mouse scrolled (793, 410) with delta (0, 0)
Screenshot: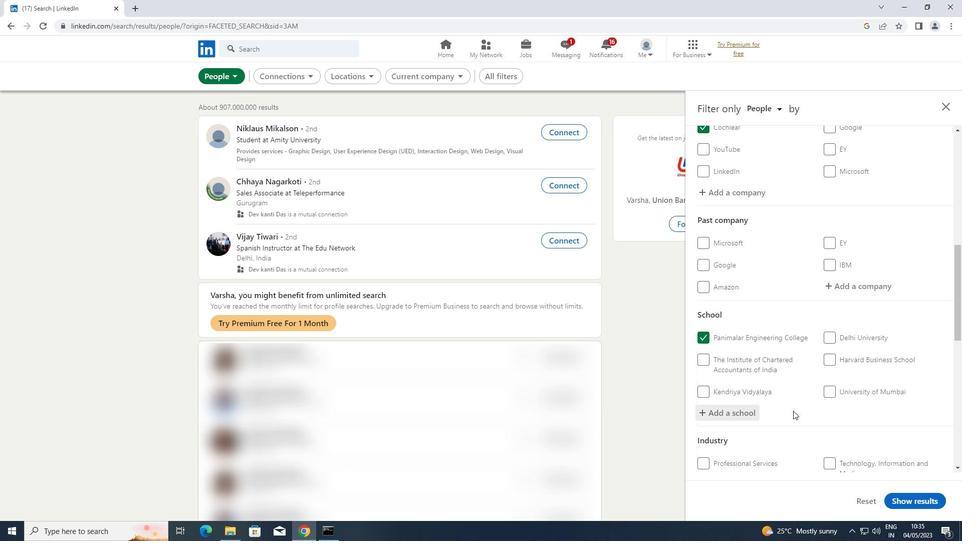 
Action: Mouse scrolled (793, 410) with delta (0, 0)
Screenshot: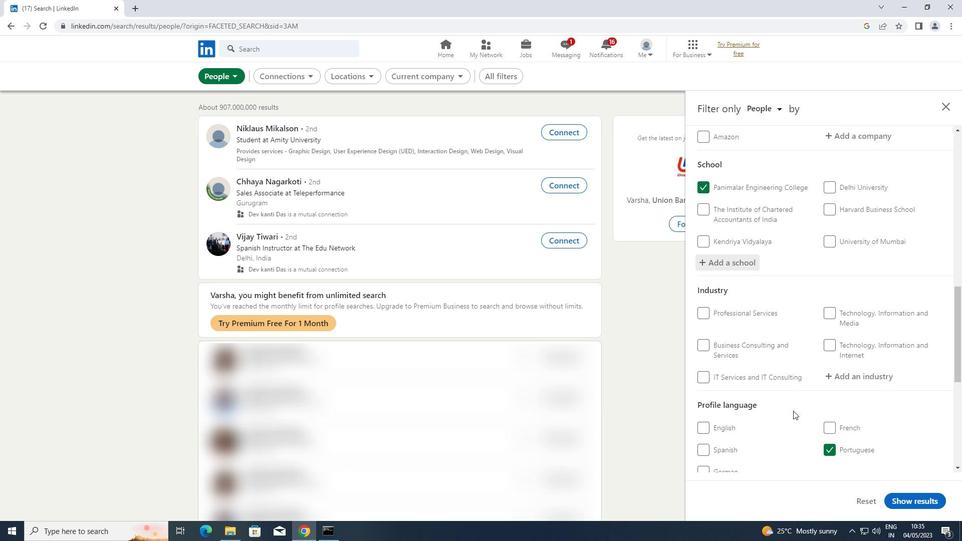 
Action: Mouse scrolled (793, 410) with delta (0, 0)
Screenshot: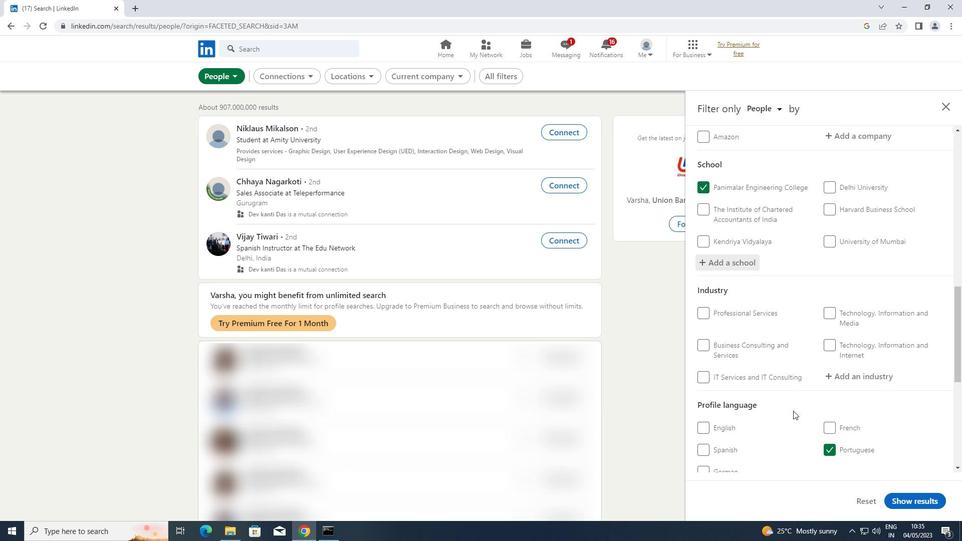 
Action: Mouse moved to (873, 276)
Screenshot: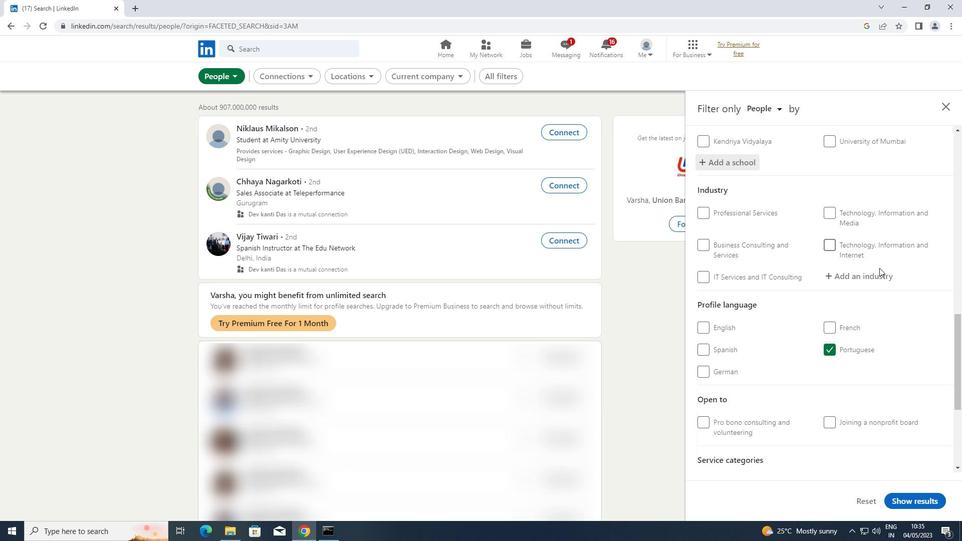 
Action: Mouse pressed left at (873, 276)
Screenshot: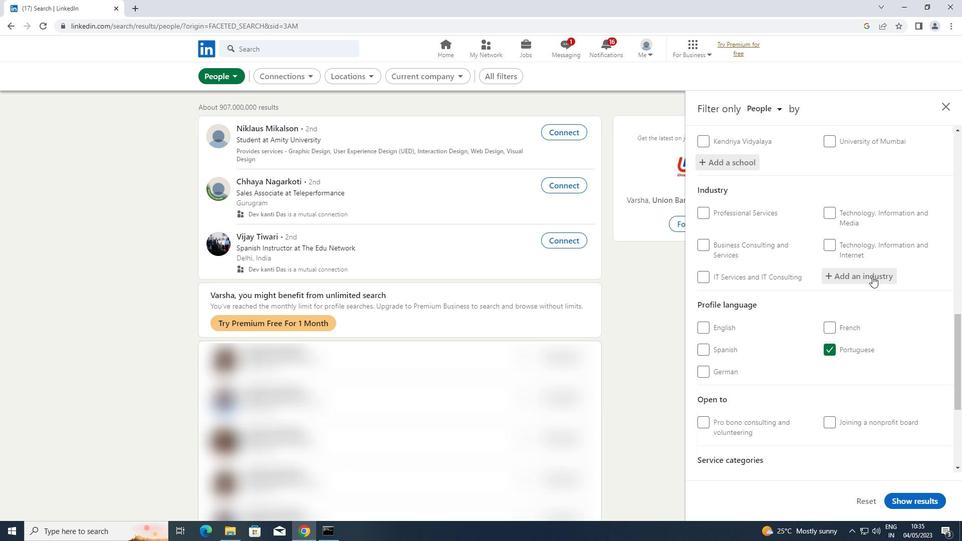 
Action: Key pressed <Key.shift>SECURITI
Screenshot: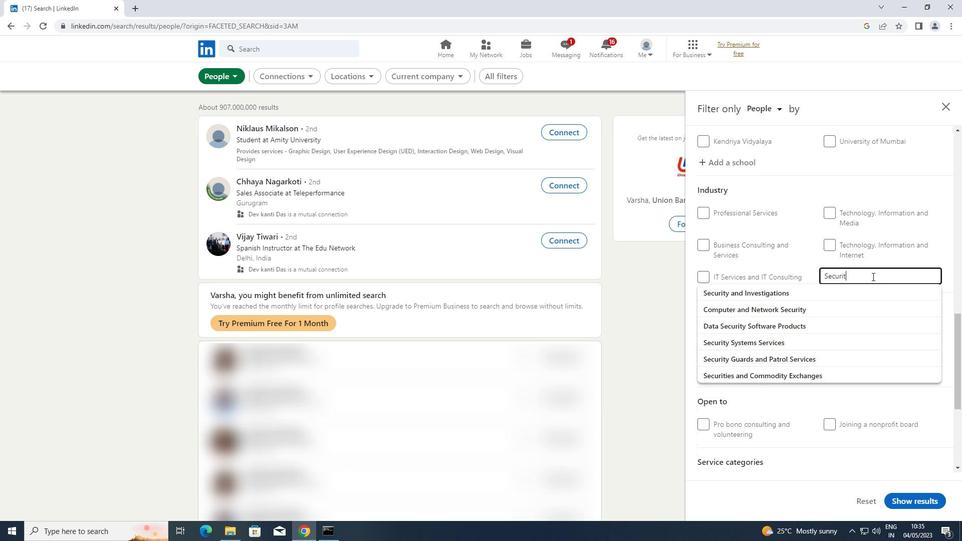 
Action: Mouse moved to (824, 291)
Screenshot: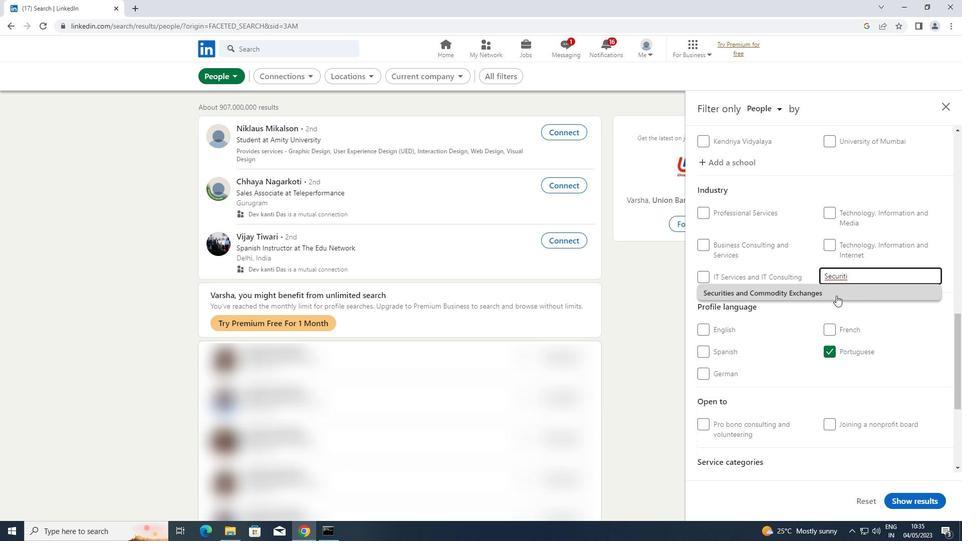 
Action: Mouse pressed left at (824, 291)
Screenshot: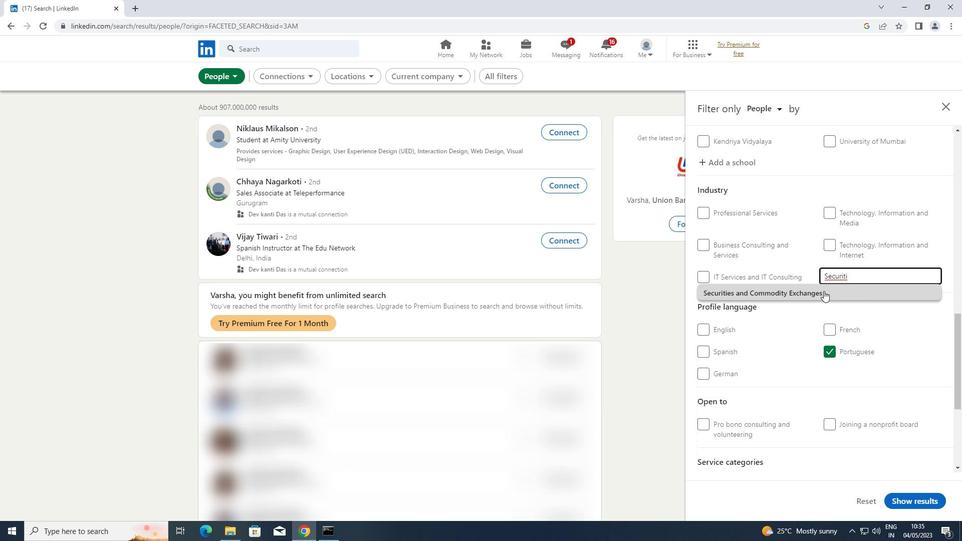 
Action: Mouse scrolled (824, 290) with delta (0, 0)
Screenshot: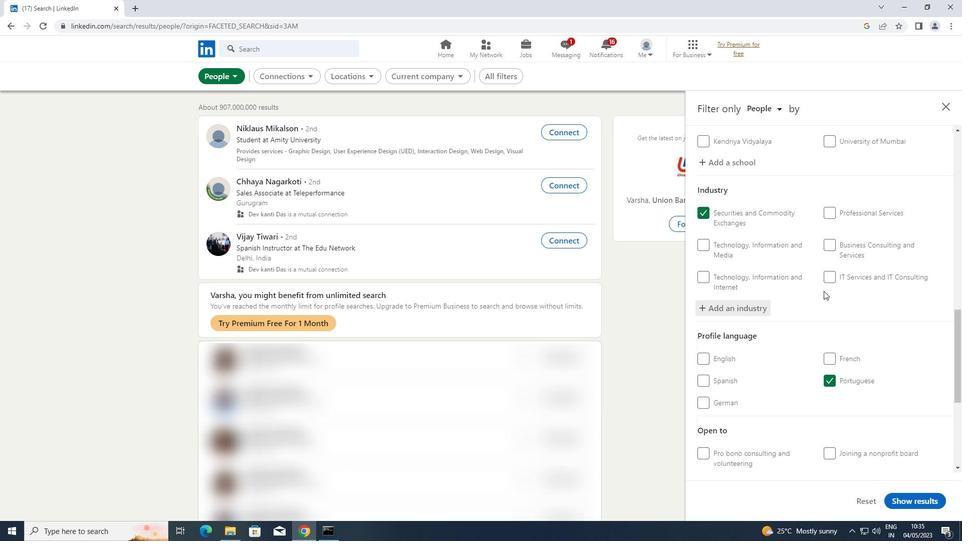 
Action: Mouse scrolled (824, 290) with delta (0, 0)
Screenshot: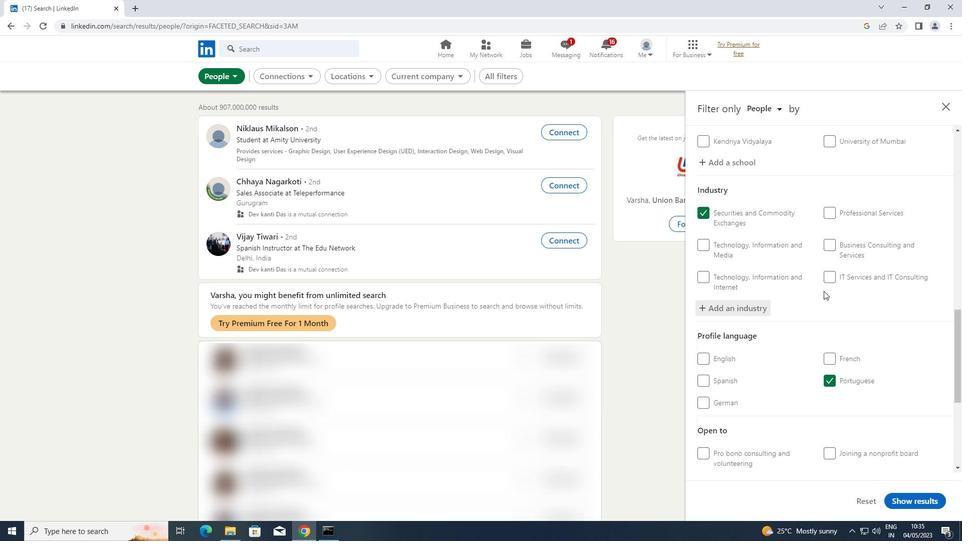 
Action: Mouse scrolled (824, 290) with delta (0, 0)
Screenshot: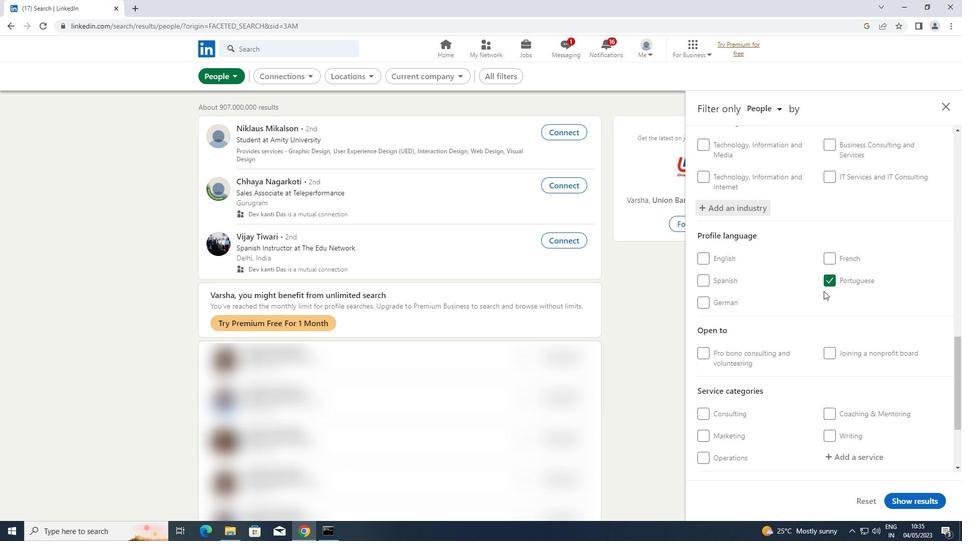
Action: Mouse scrolled (824, 290) with delta (0, 0)
Screenshot: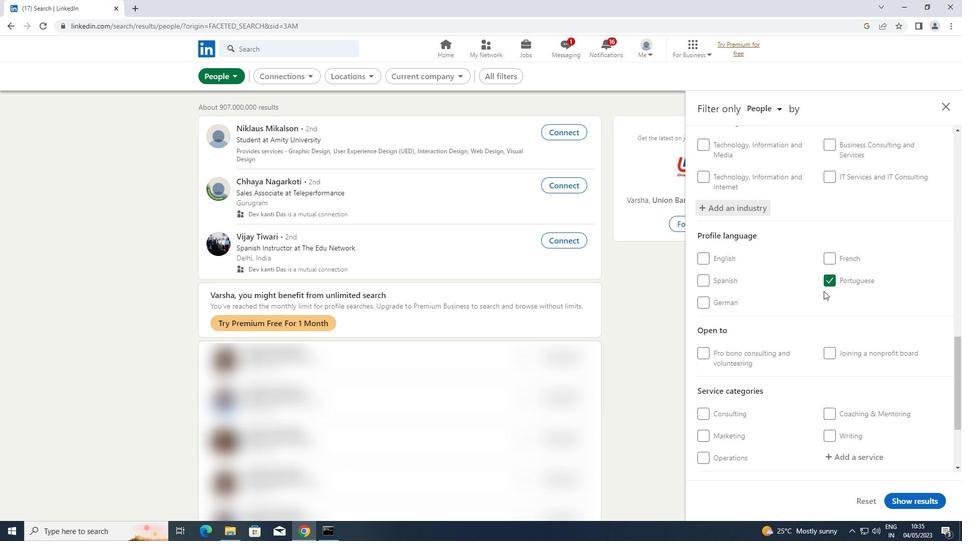 
Action: Mouse moved to (839, 358)
Screenshot: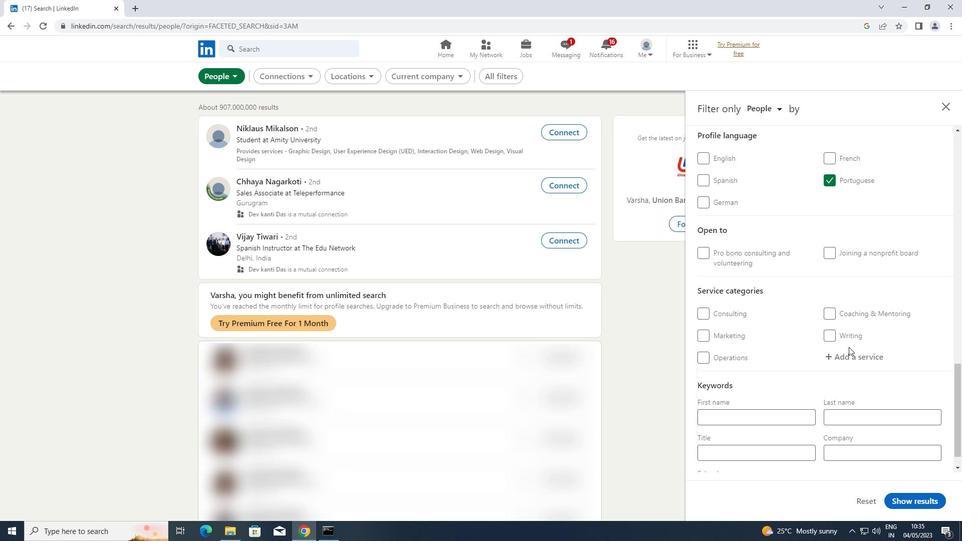 
Action: Mouse pressed left at (839, 358)
Screenshot: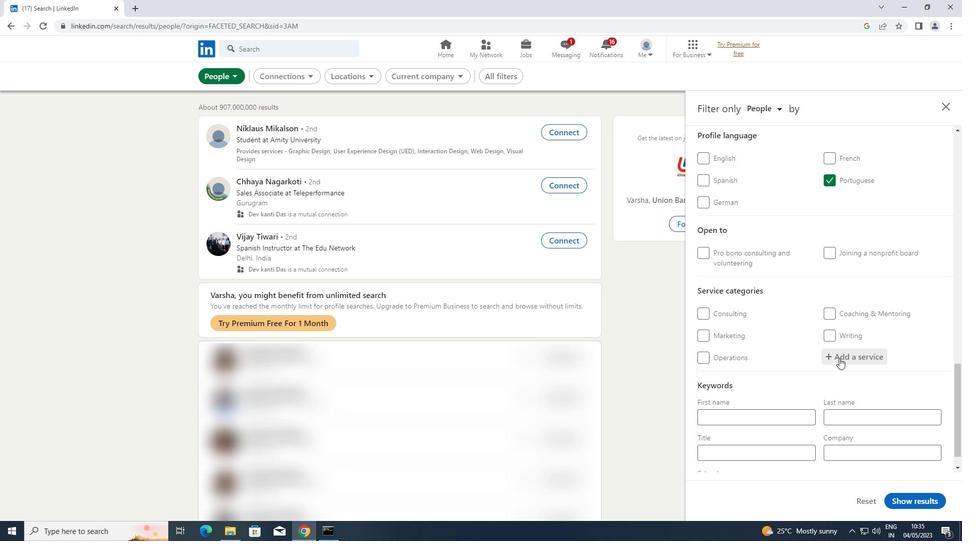 
Action: Key pressed <Key.shift>RELOCA
Screenshot: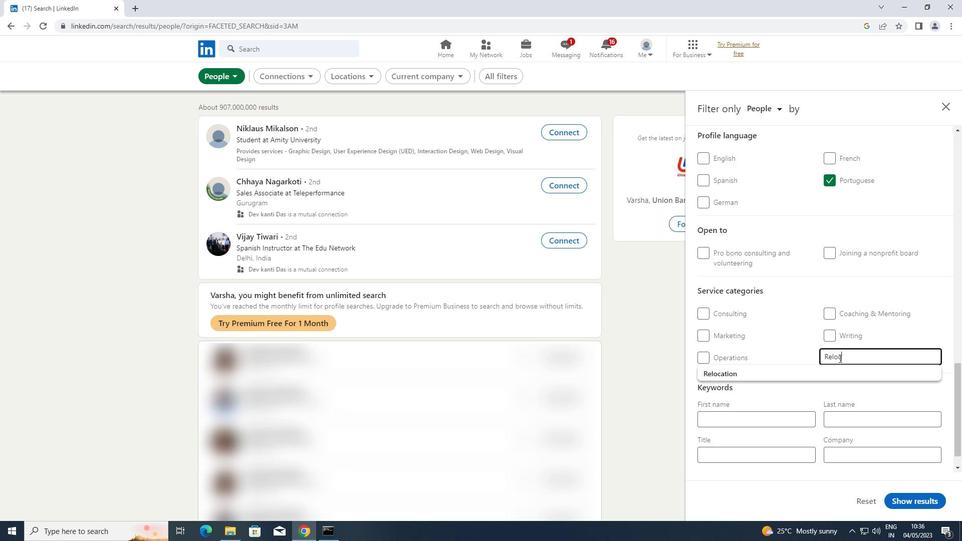 
Action: Mouse moved to (752, 372)
Screenshot: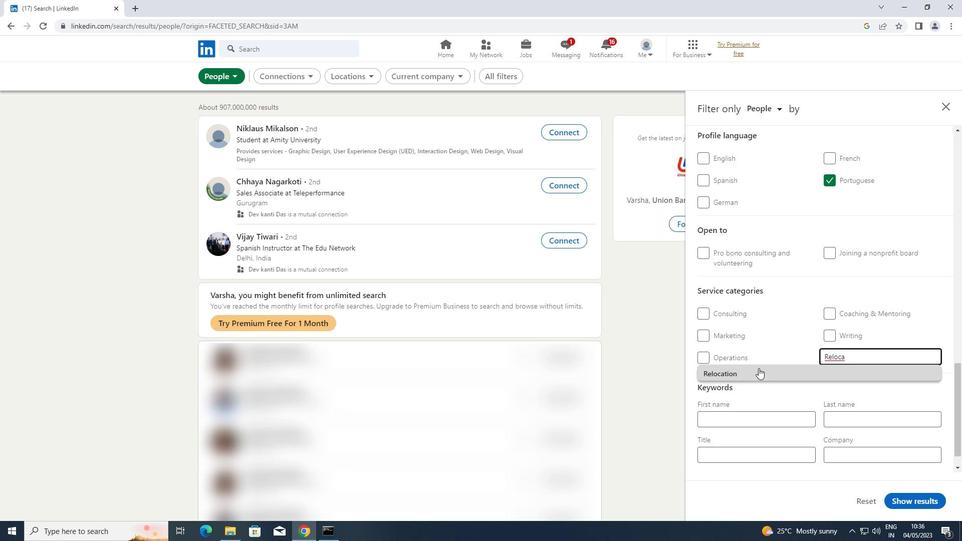 
Action: Mouse pressed left at (752, 372)
Screenshot: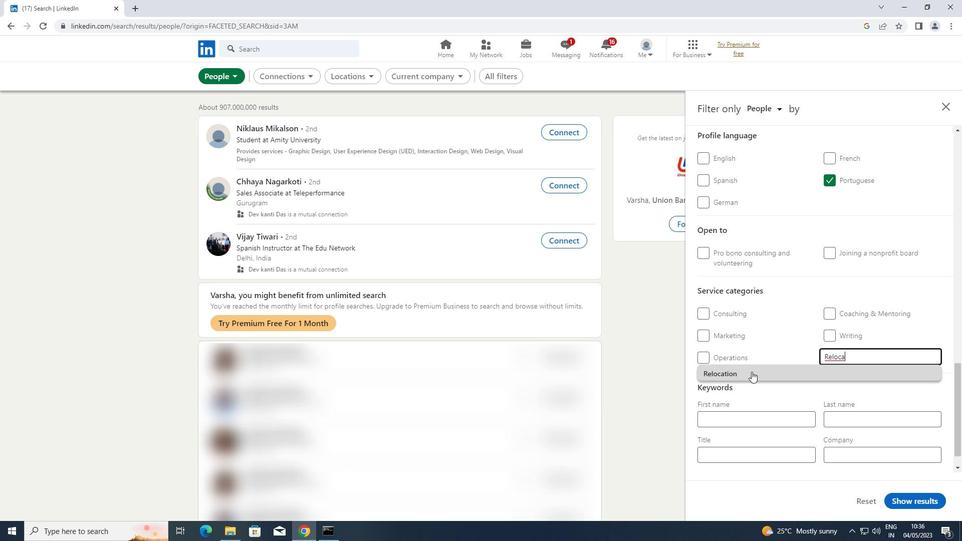 
Action: Mouse scrolled (752, 371) with delta (0, 0)
Screenshot: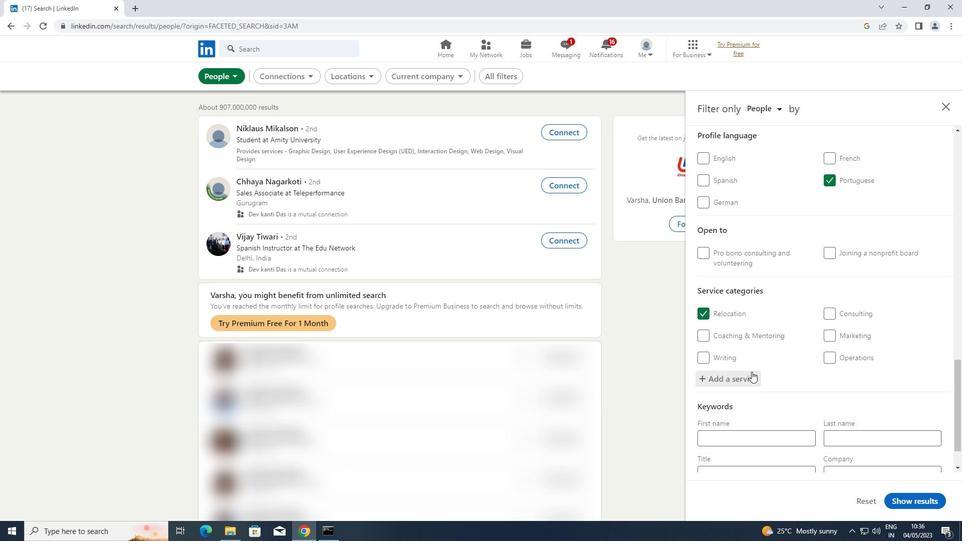 
Action: Mouse scrolled (752, 371) with delta (0, 0)
Screenshot: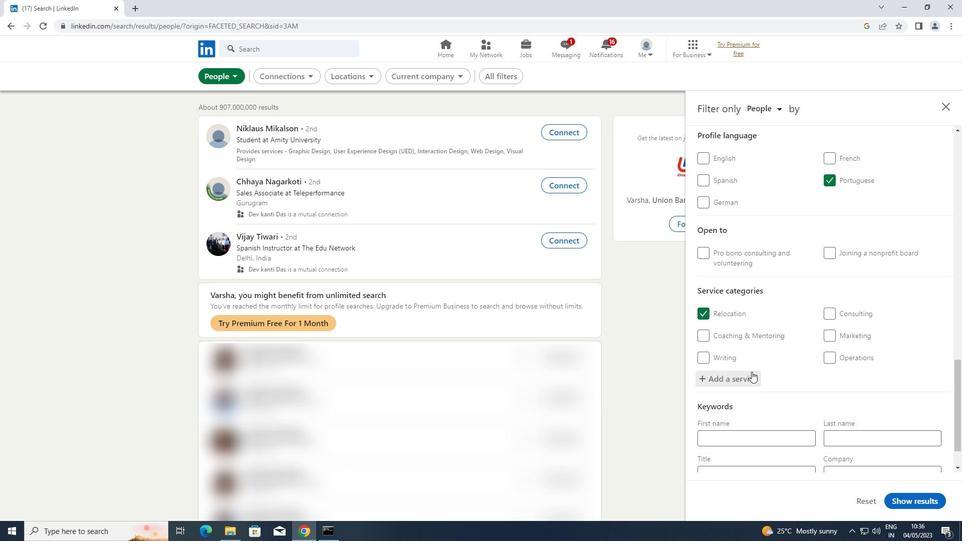 
Action: Mouse scrolled (752, 371) with delta (0, 0)
Screenshot: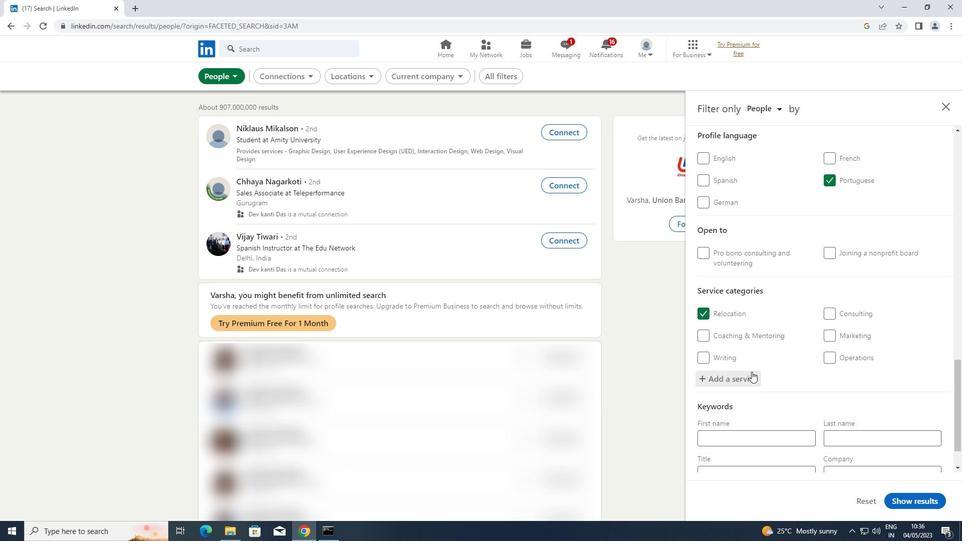 
Action: Mouse scrolled (752, 371) with delta (0, 0)
Screenshot: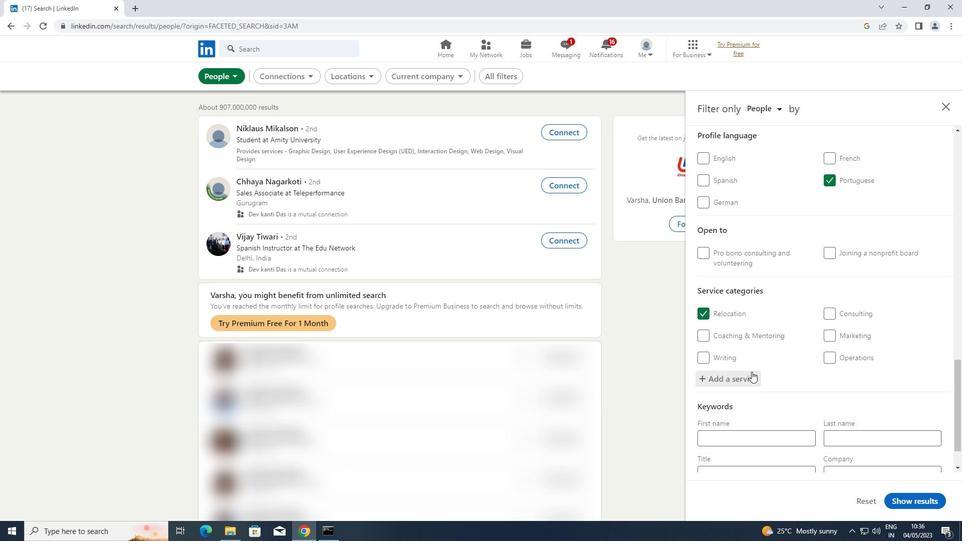 
Action: Mouse scrolled (752, 371) with delta (0, 0)
Screenshot: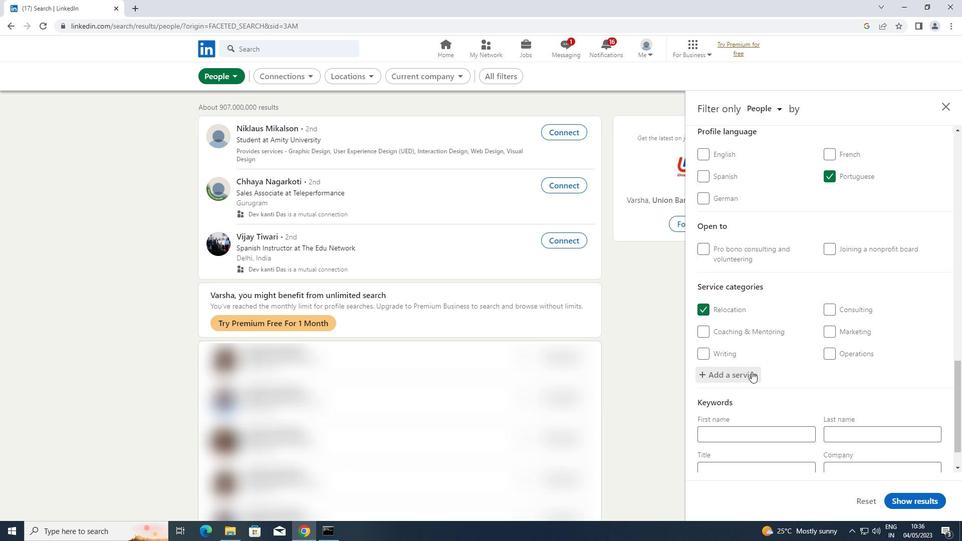 
Action: Mouse scrolled (752, 371) with delta (0, 0)
Screenshot: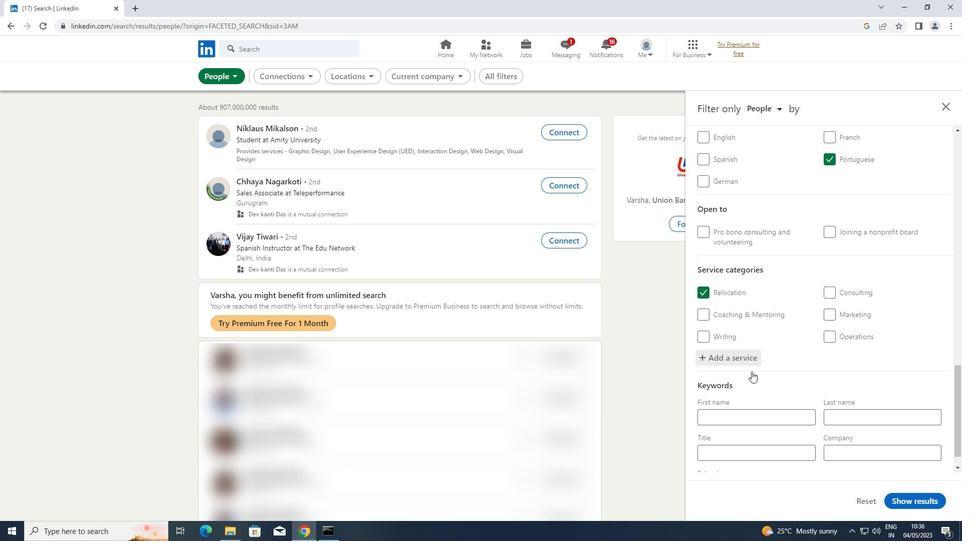 
Action: Mouse moved to (727, 428)
Screenshot: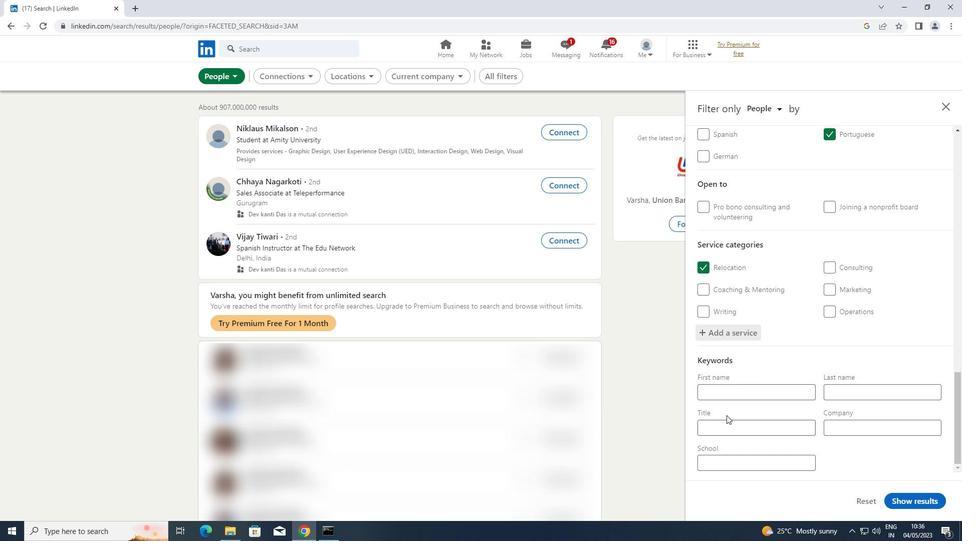 
Action: Mouse pressed left at (727, 428)
Screenshot: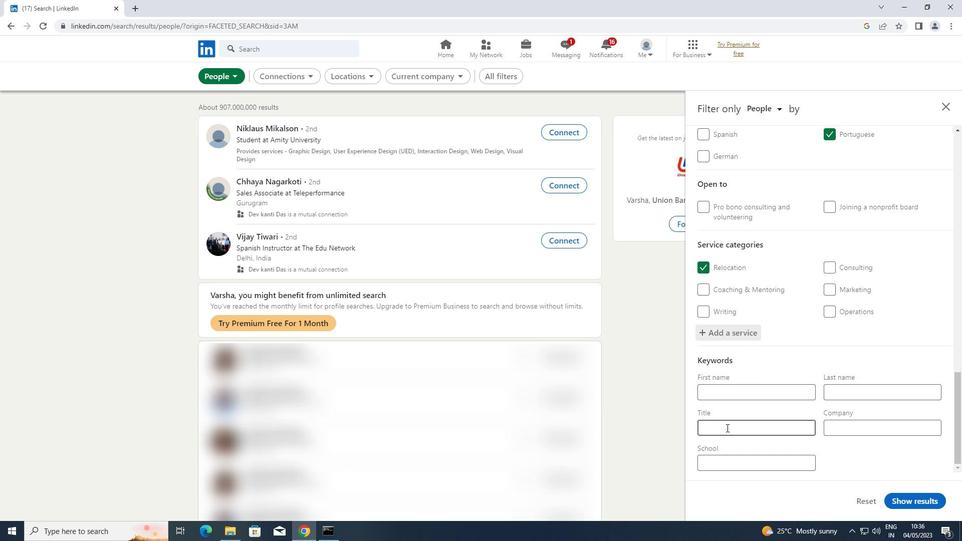 
Action: Key pressed <Key.shift>CHIEF<Key.space><Key.shift>ENGINEER
Screenshot: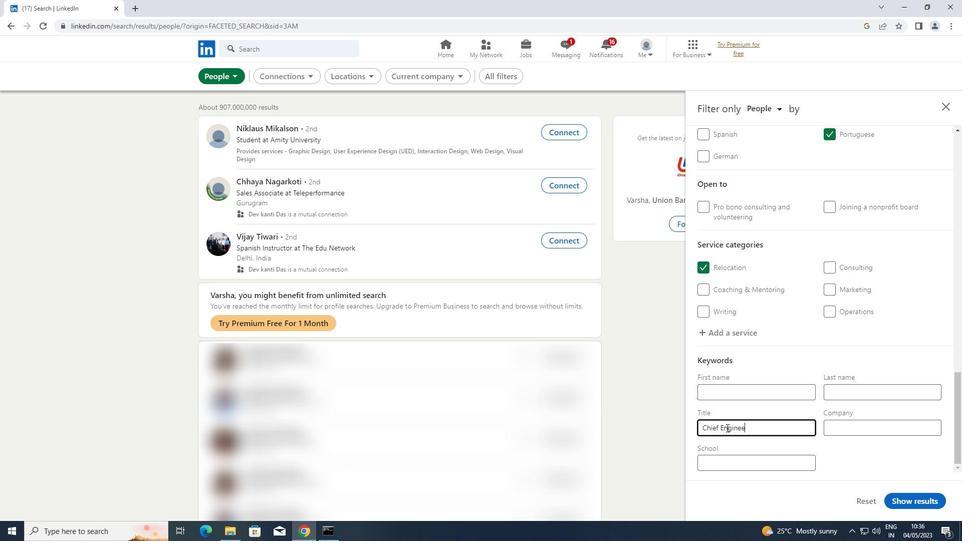 
Action: Mouse moved to (918, 508)
Screenshot: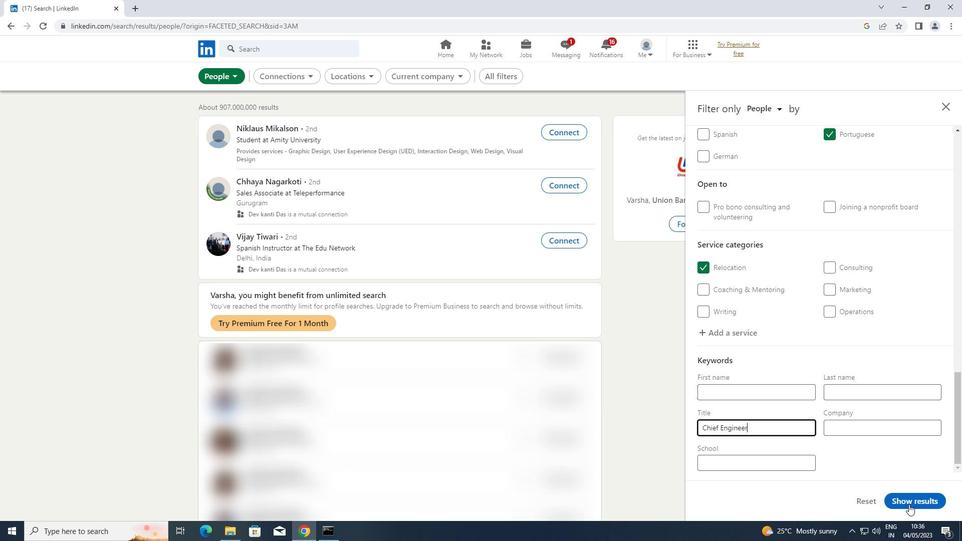 
Action: Mouse pressed left at (918, 508)
Screenshot: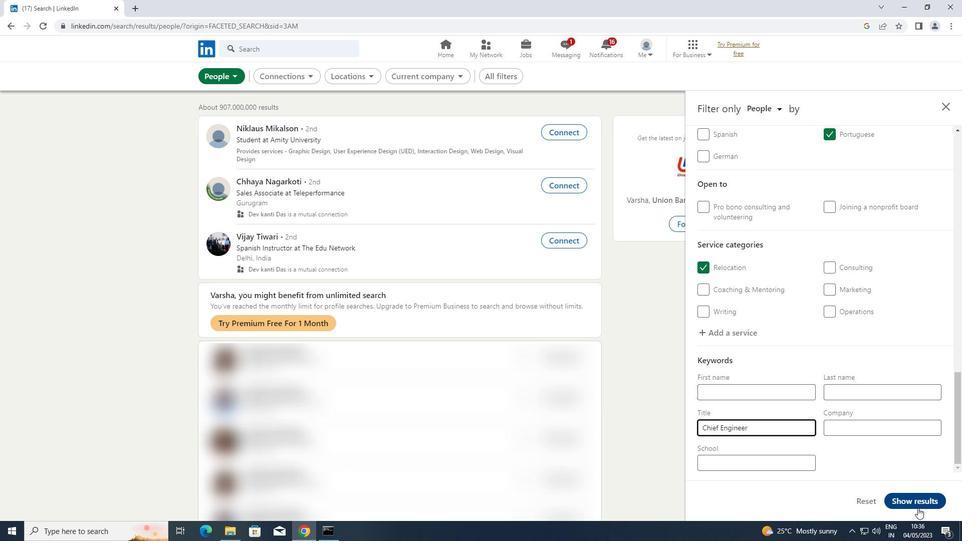 
